 Task: Look for space in Khvānsār, Iran from 12th  July, 2023 to 15th July, 2023 for 3 adults in price range Rs.12000 to Rs.16000. Place can be entire place with 2 bedrooms having 3 beds and 1 bathroom. Property type can be house, flat, guest house. Booking option can be shelf check-in. Required host language is English.
Action: Mouse moved to (464, 73)
Screenshot: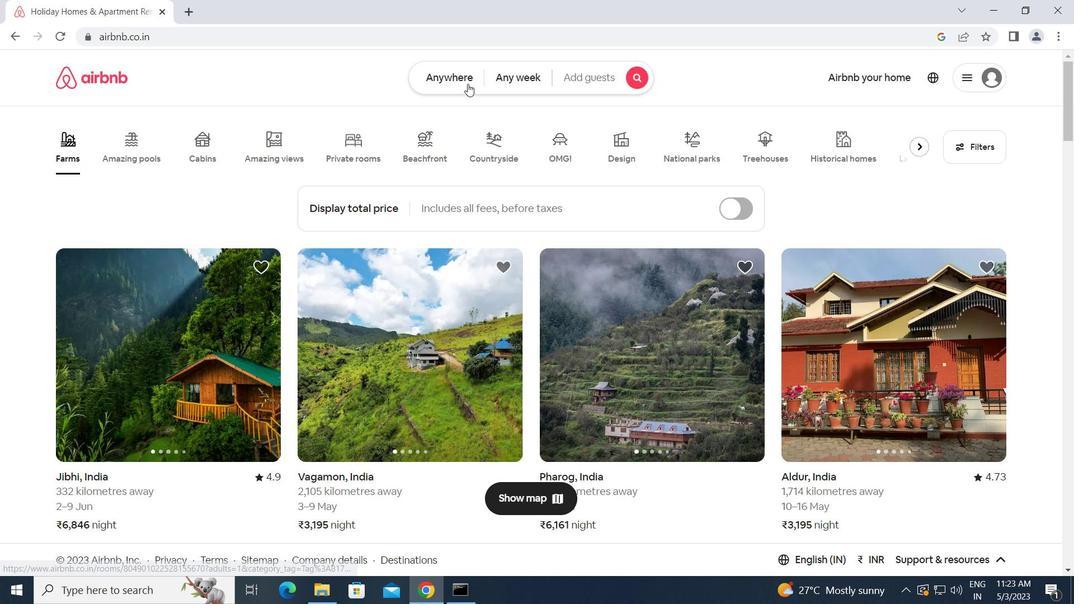 
Action: Mouse pressed left at (464, 73)
Screenshot: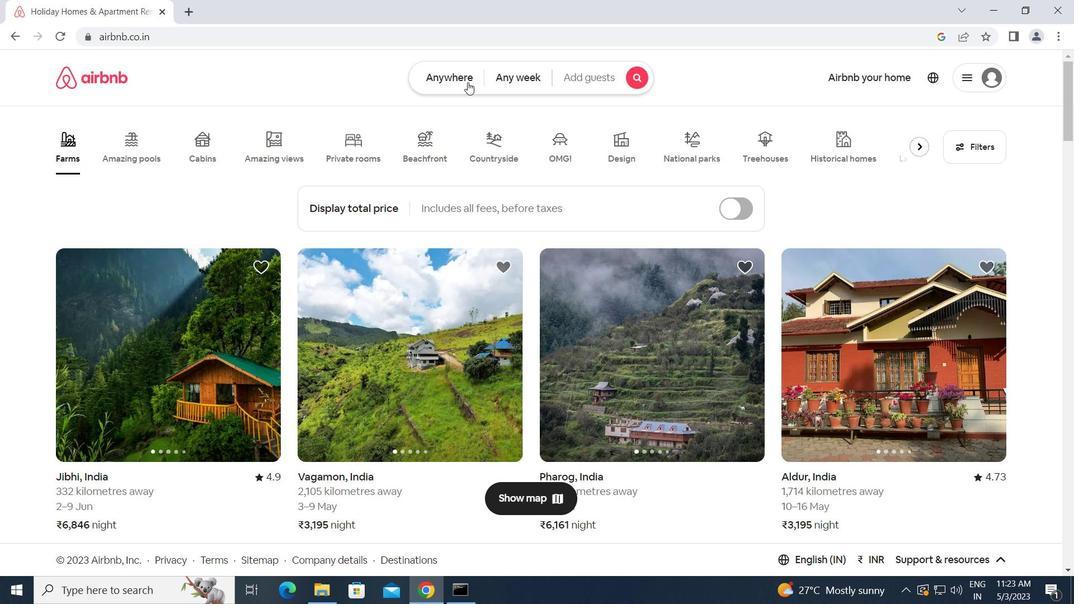 
Action: Mouse moved to (392, 130)
Screenshot: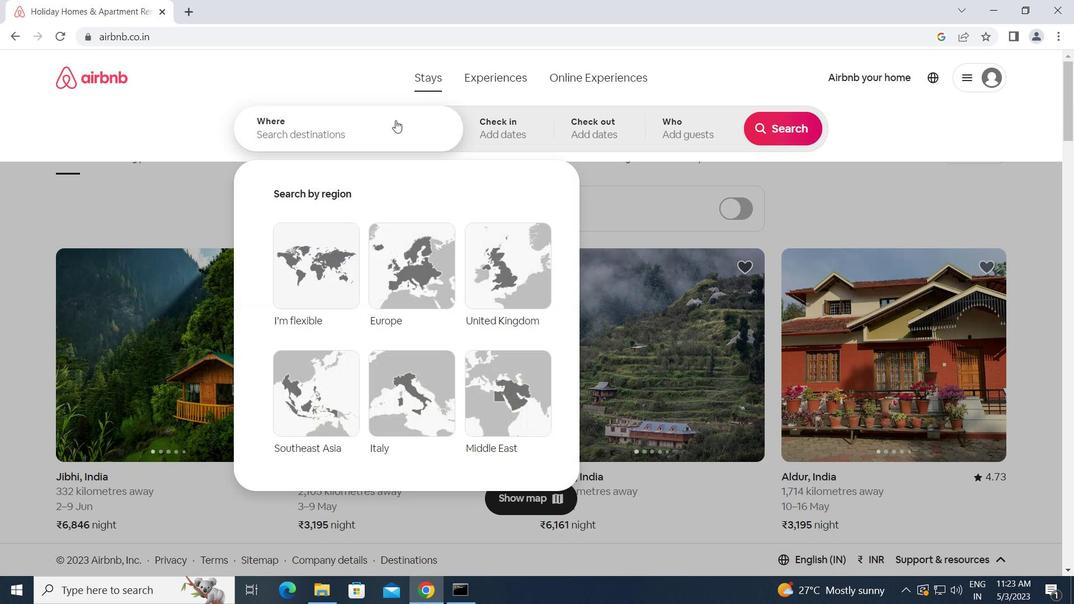
Action: Mouse pressed left at (392, 130)
Screenshot: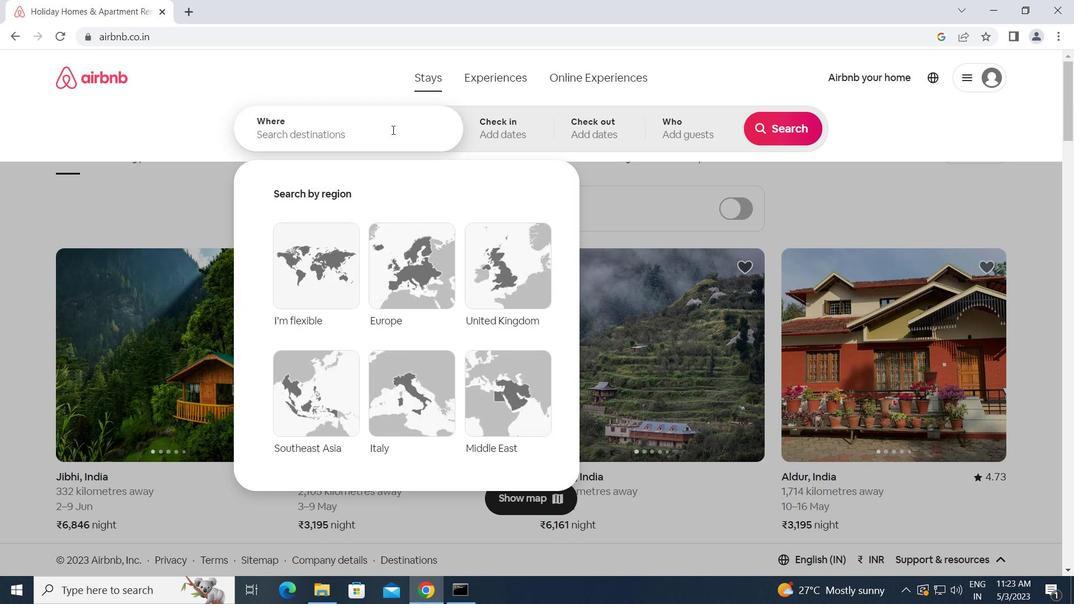 
Action: Key pressed k<Key.caps_lock>hvansar,<Key.space><Key.caps_lock>i<Key.caps_lock>ran<Key.enter>
Screenshot: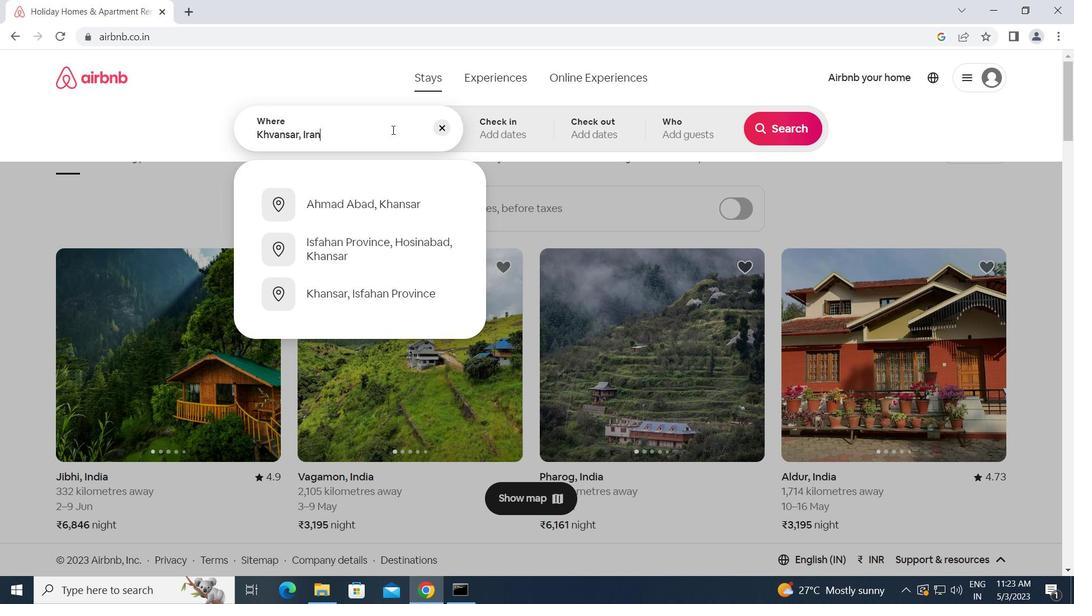 
Action: Mouse moved to (780, 240)
Screenshot: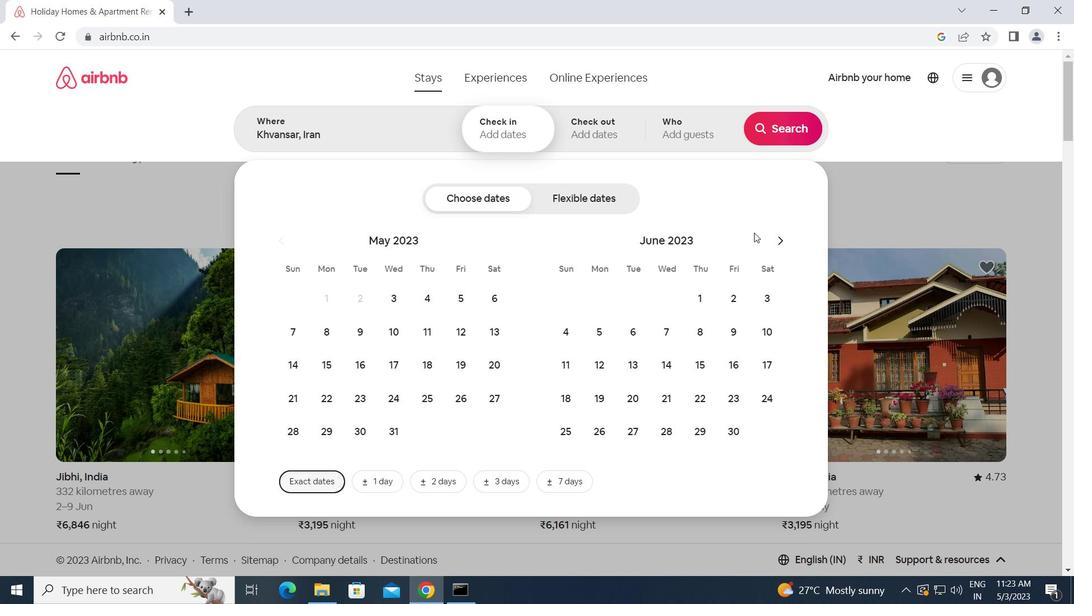 
Action: Mouse pressed left at (780, 240)
Screenshot: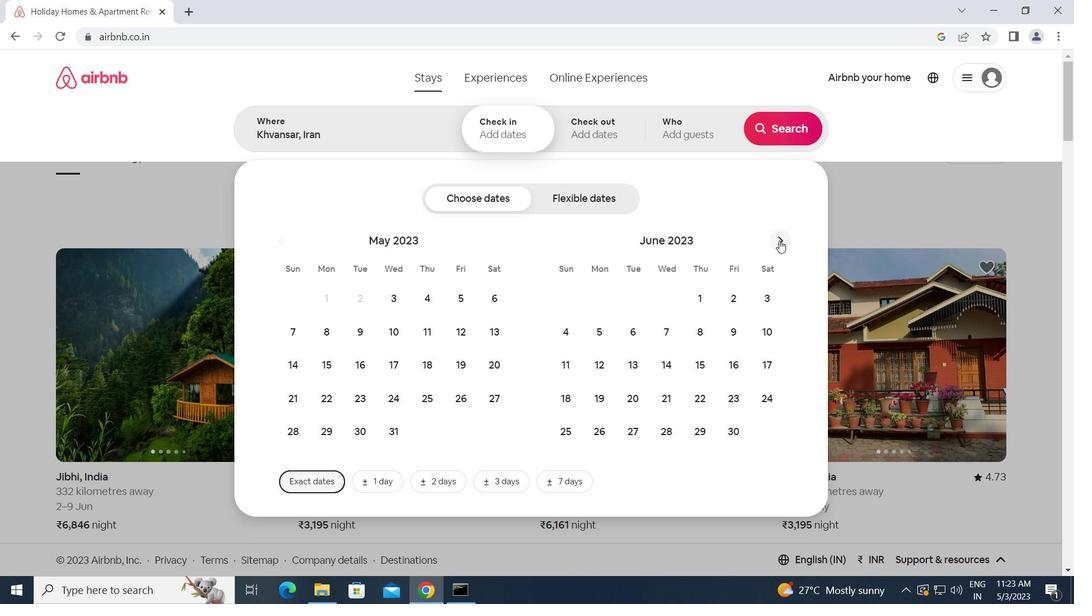 
Action: Mouse moved to (662, 365)
Screenshot: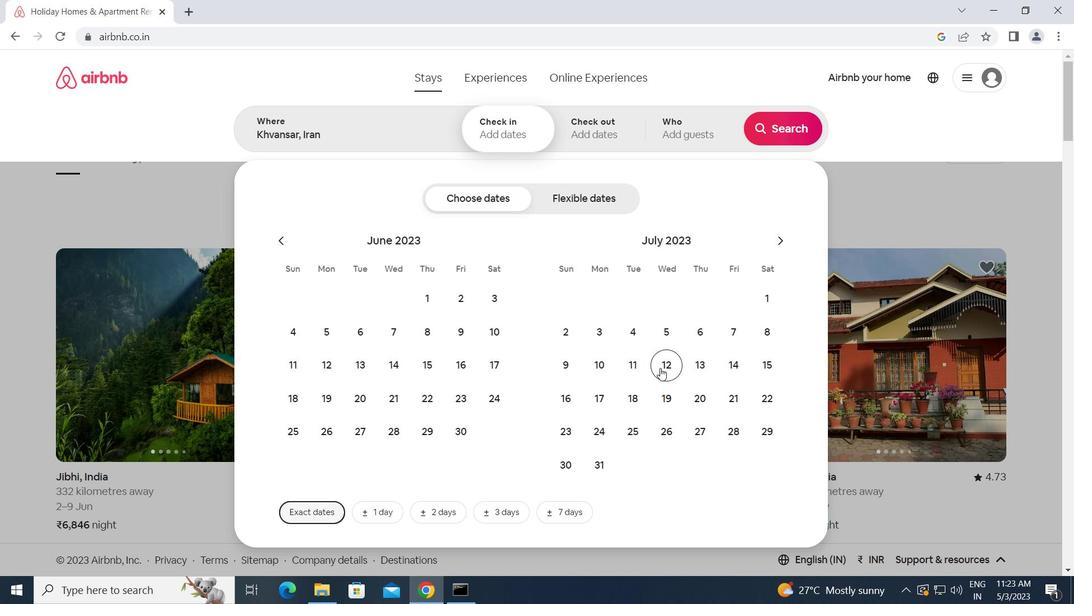 
Action: Mouse pressed left at (662, 365)
Screenshot: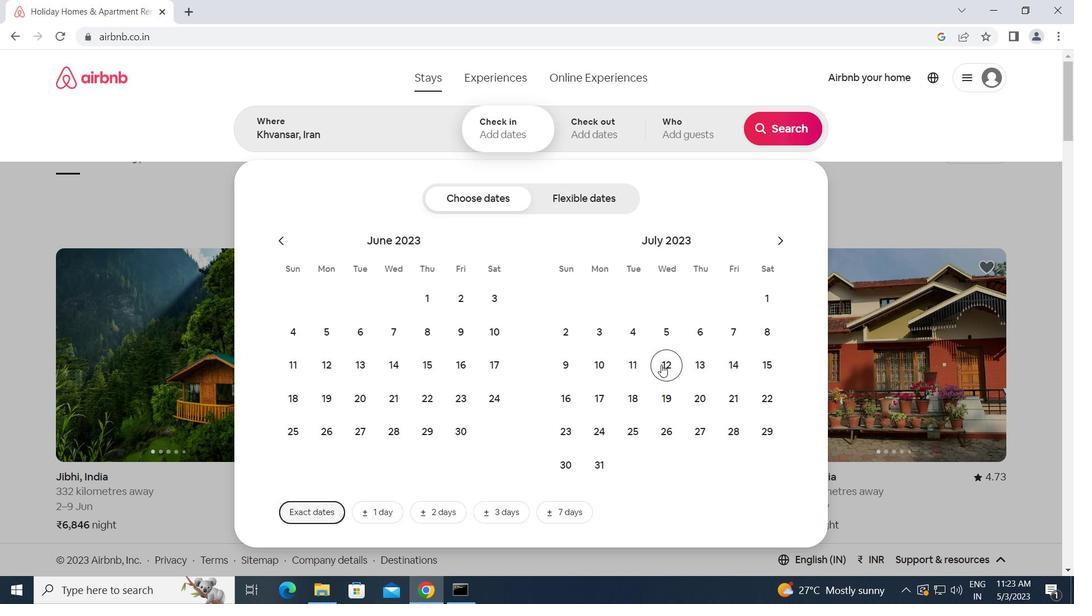 
Action: Mouse moved to (758, 363)
Screenshot: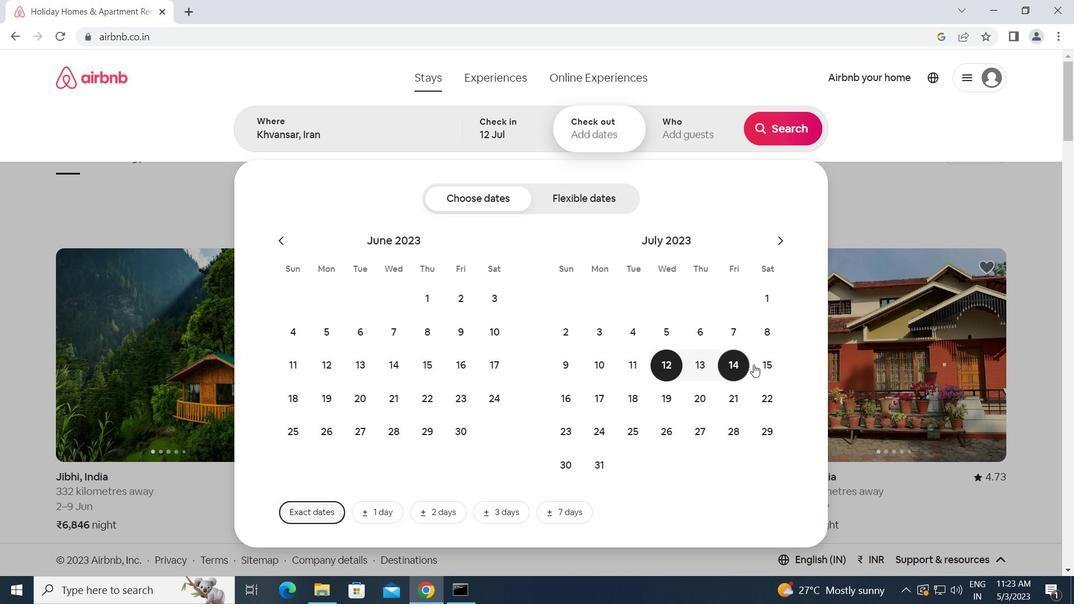 
Action: Mouse pressed left at (758, 363)
Screenshot: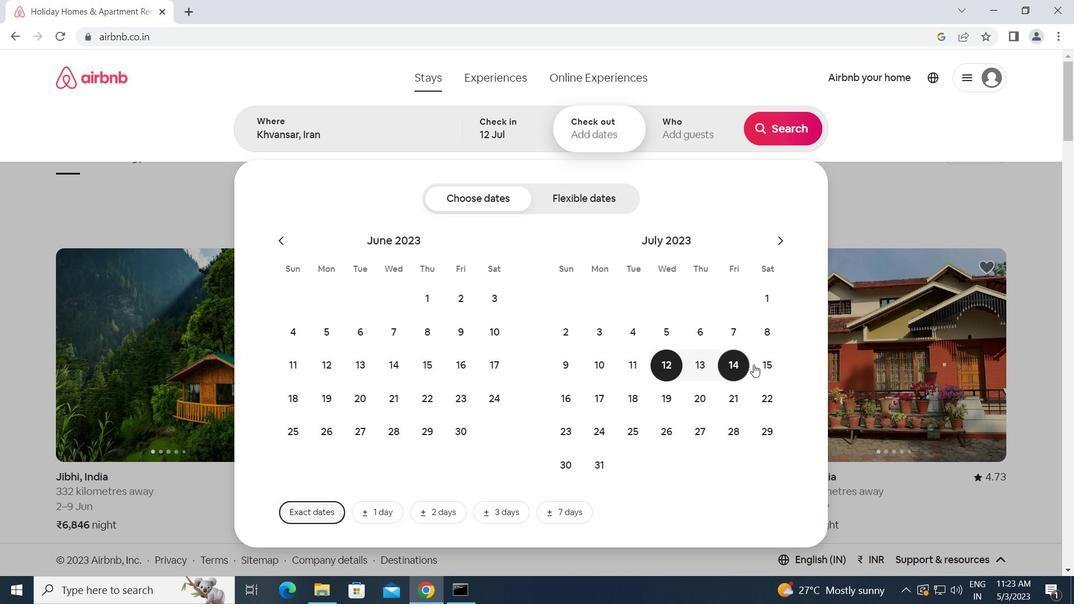 
Action: Mouse moved to (695, 120)
Screenshot: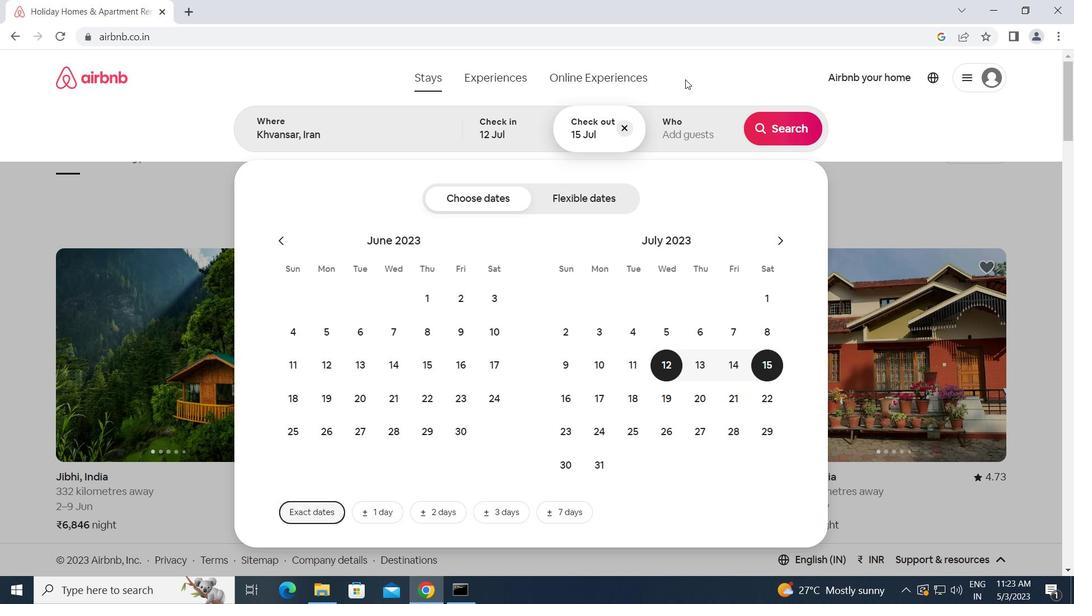 
Action: Mouse pressed left at (695, 120)
Screenshot: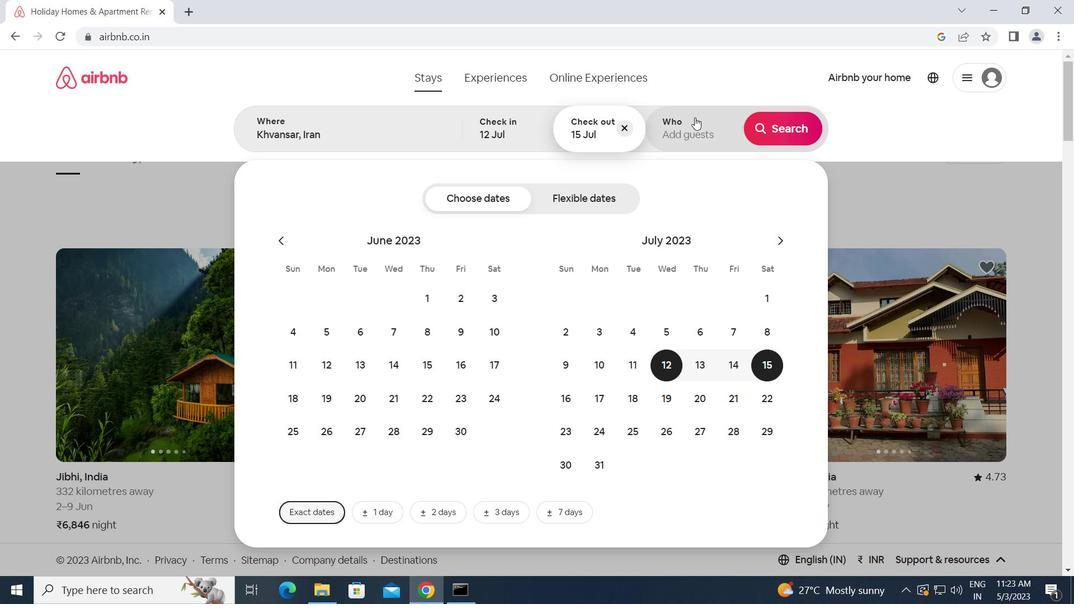 
Action: Mouse moved to (782, 199)
Screenshot: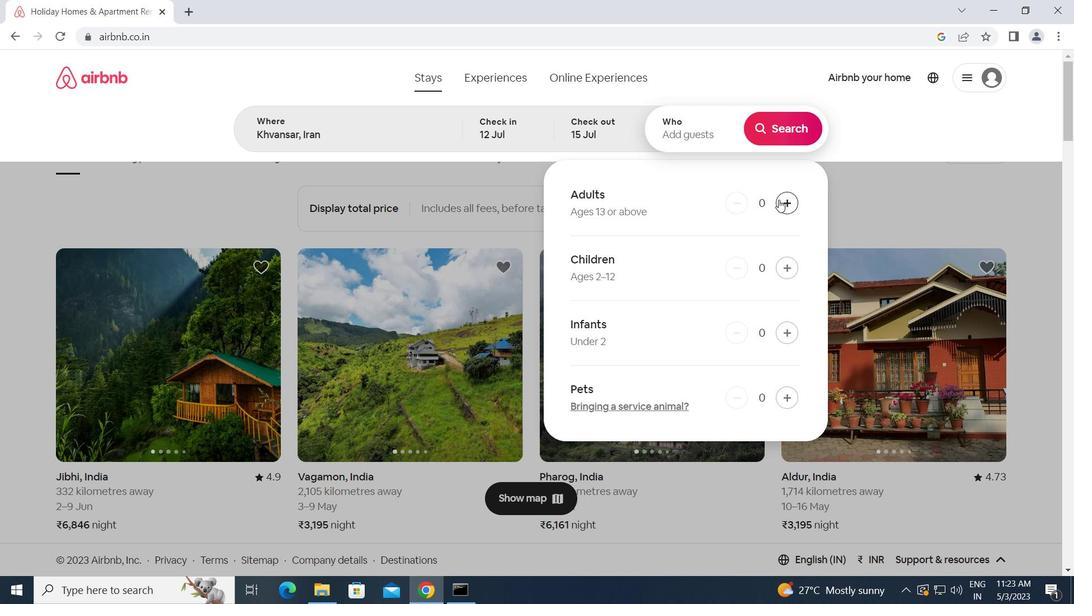 
Action: Mouse pressed left at (782, 199)
Screenshot: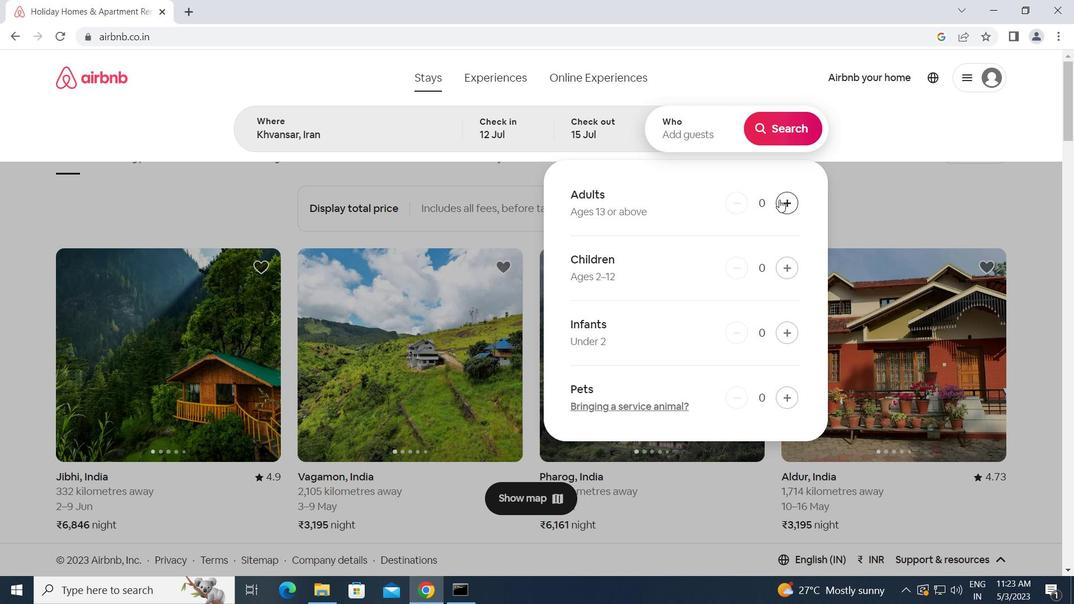 
Action: Mouse pressed left at (782, 199)
Screenshot: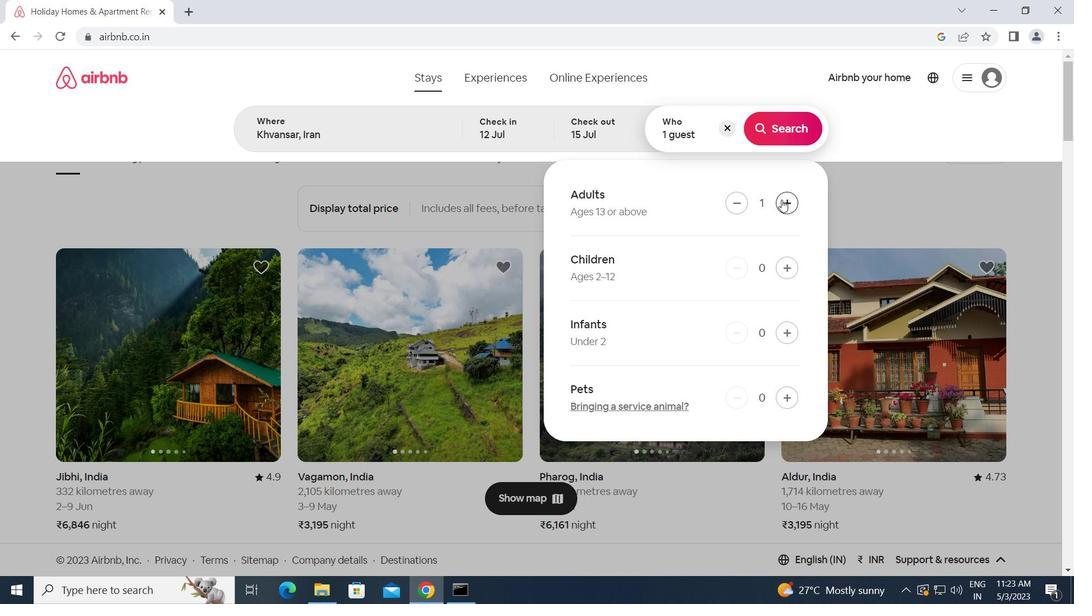 
Action: Mouse pressed left at (782, 199)
Screenshot: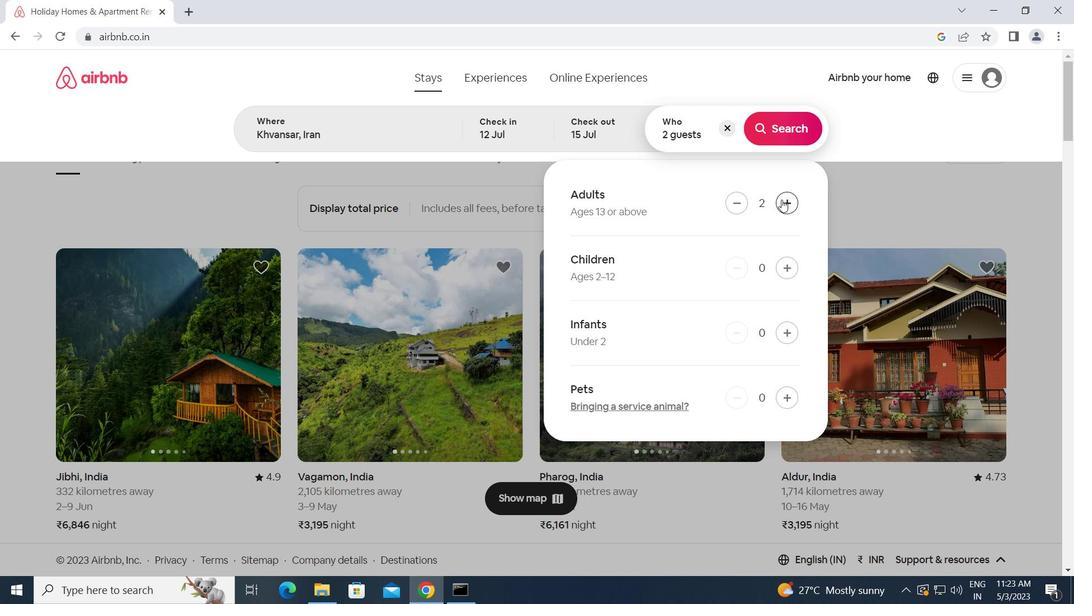 
Action: Mouse moved to (787, 142)
Screenshot: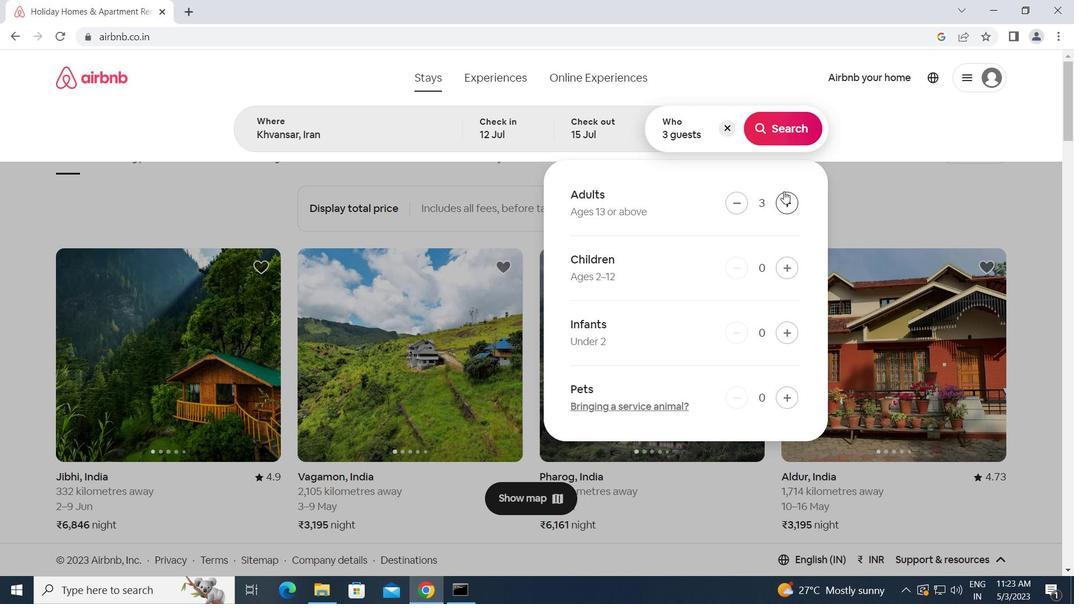 
Action: Mouse pressed left at (787, 142)
Screenshot: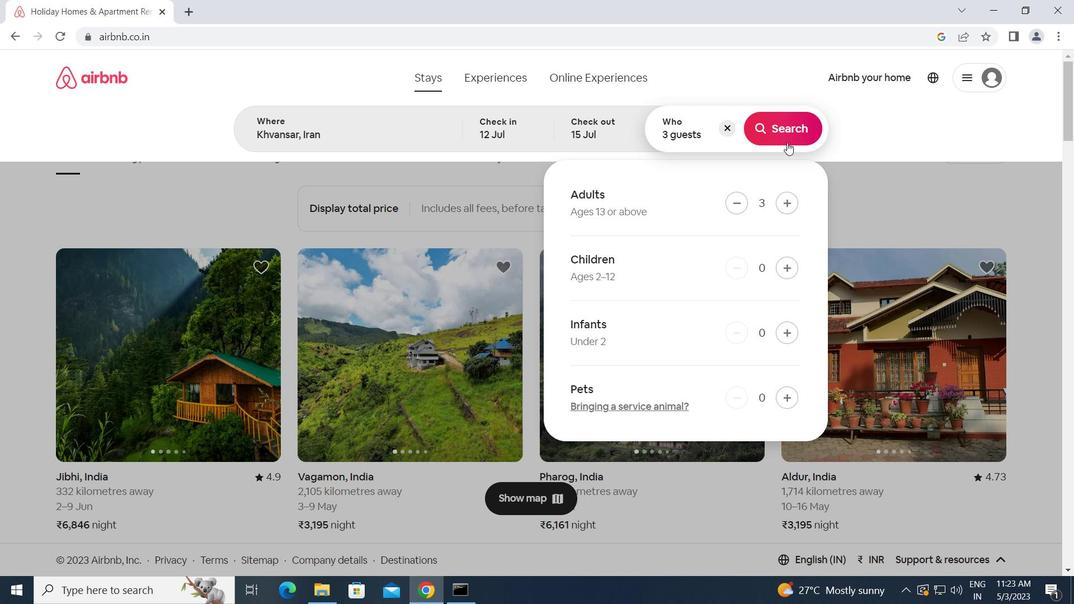 
Action: Mouse moved to (1009, 136)
Screenshot: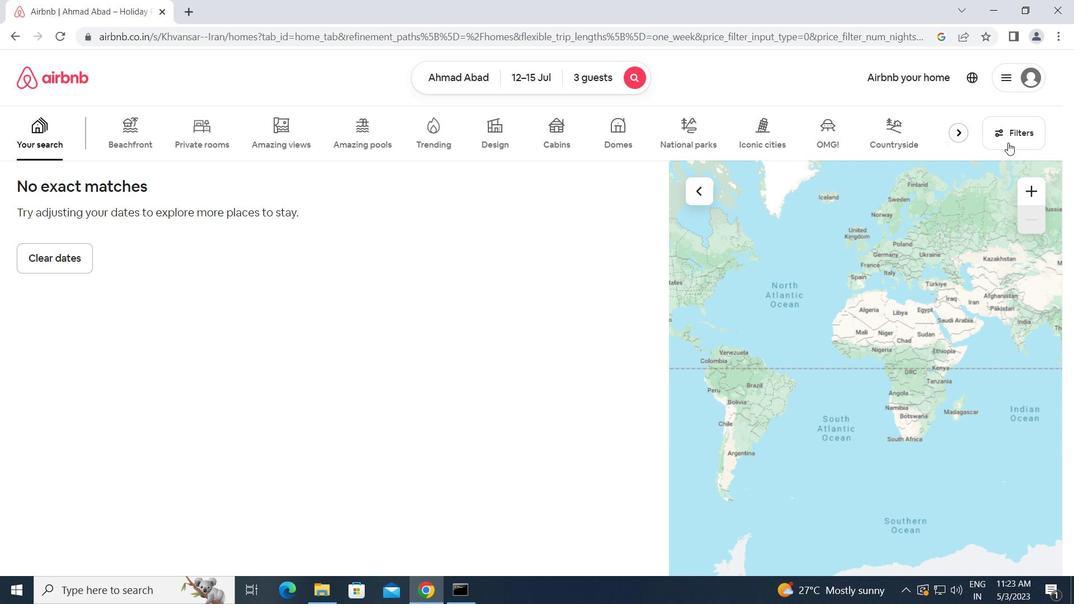 
Action: Mouse pressed left at (1009, 136)
Screenshot: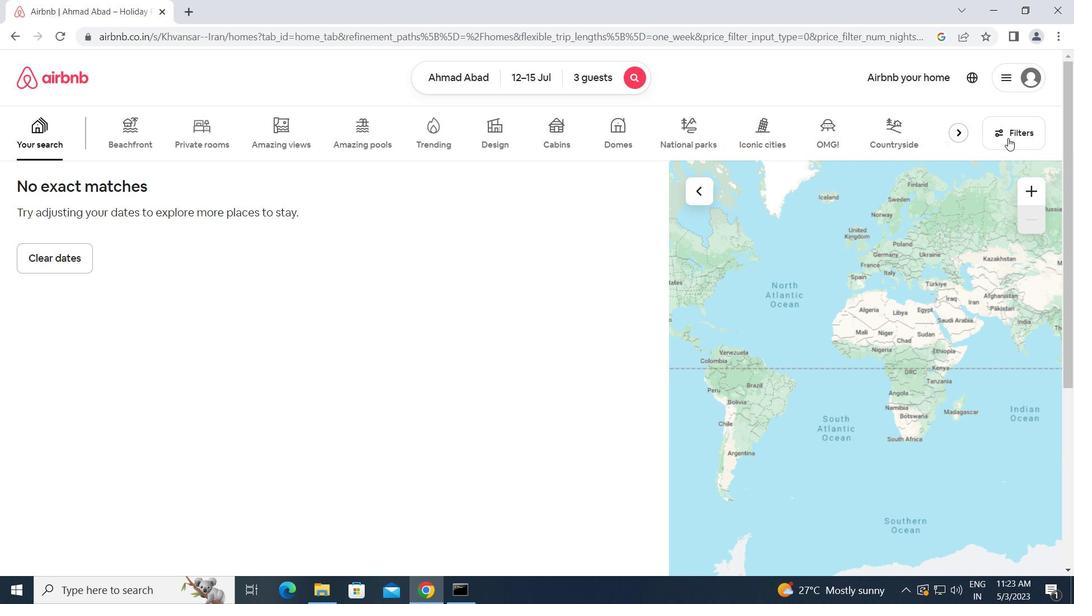 
Action: Mouse moved to (366, 223)
Screenshot: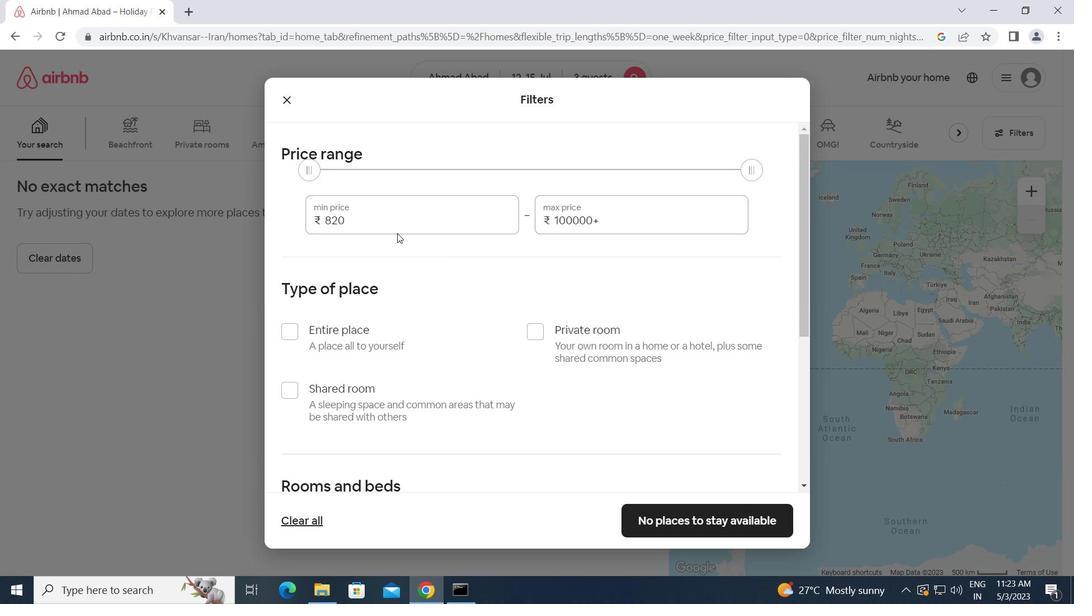 
Action: Mouse pressed left at (366, 223)
Screenshot: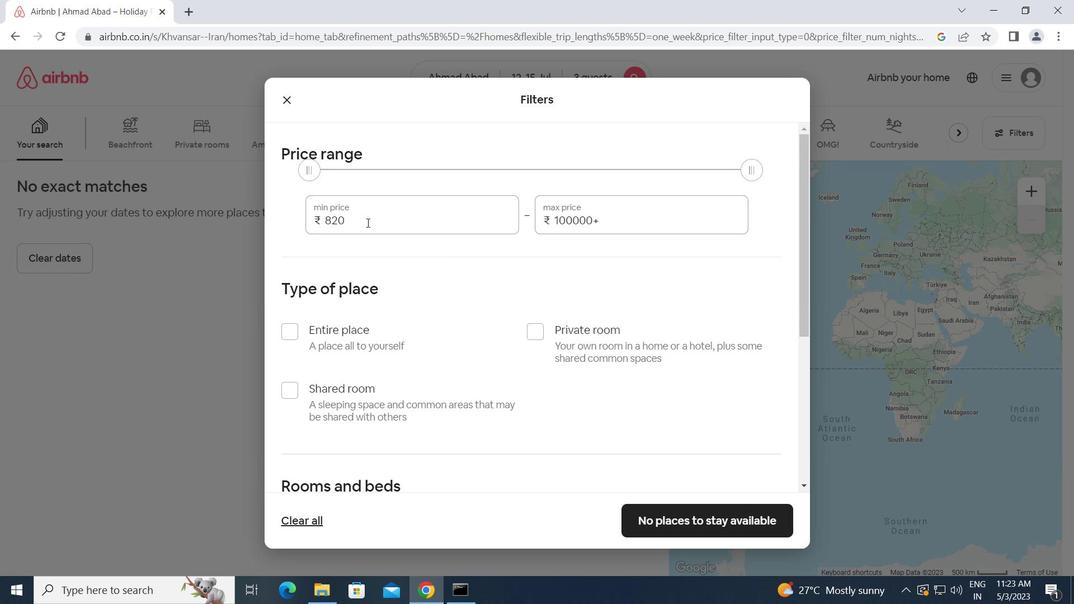
Action: Mouse moved to (279, 222)
Screenshot: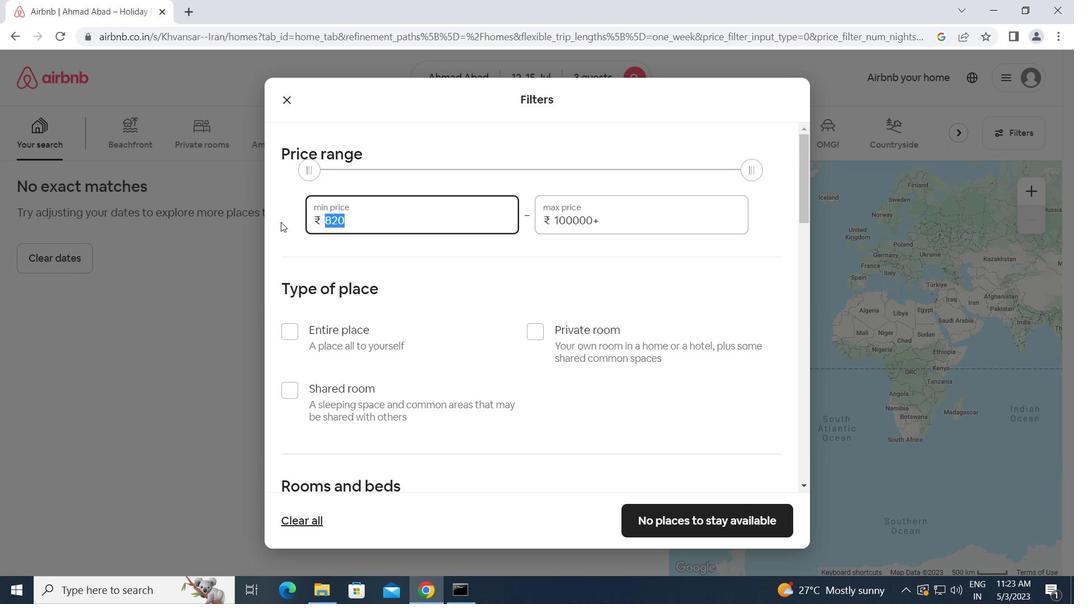 
Action: Key pressed 12000<Key.tab>16000
Screenshot: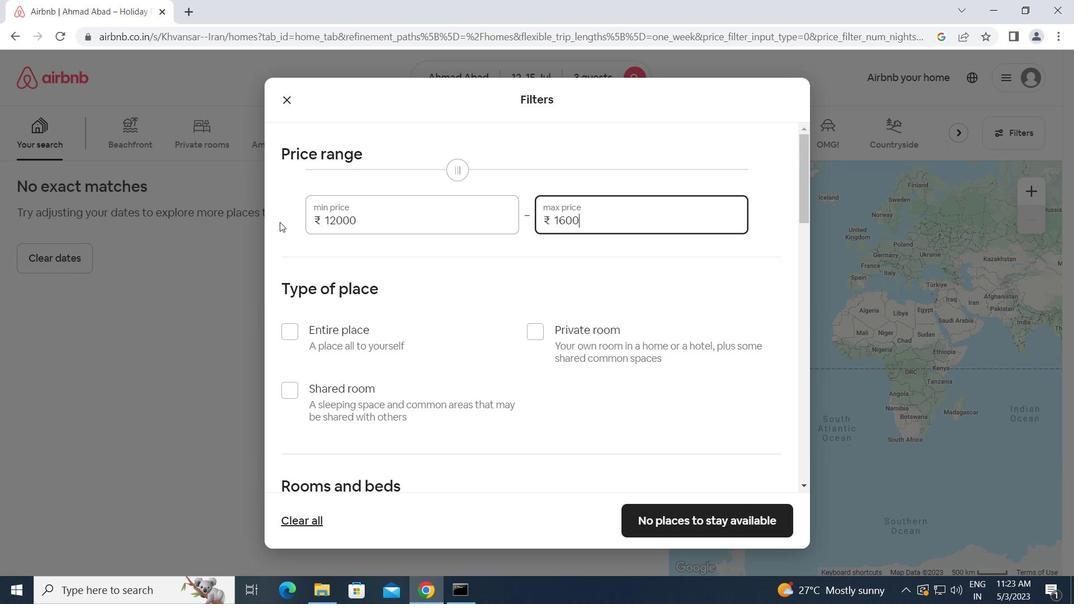 
Action: Mouse moved to (287, 324)
Screenshot: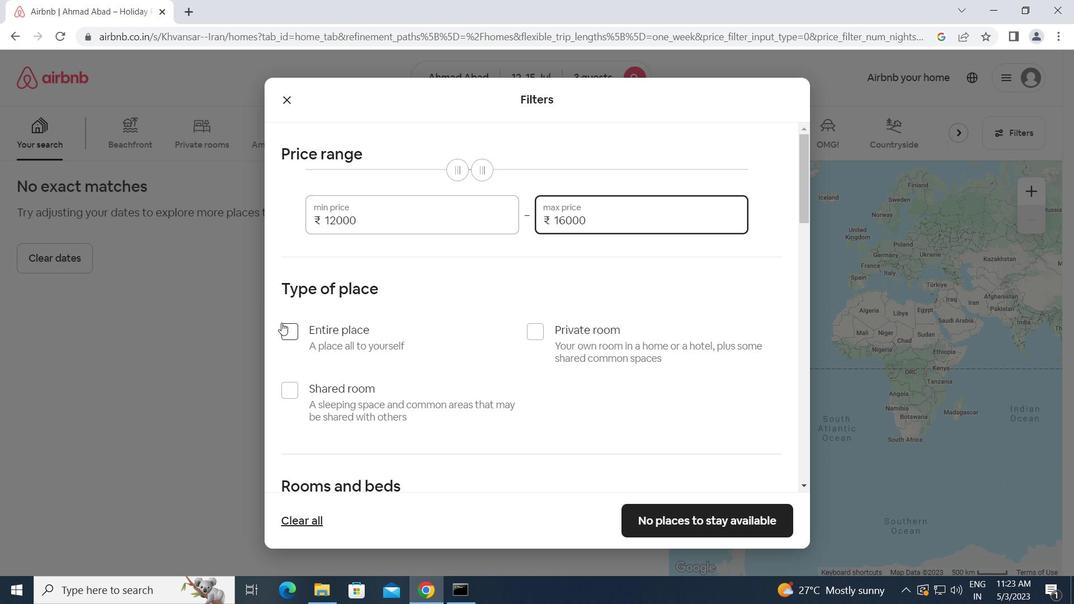 
Action: Mouse pressed left at (287, 324)
Screenshot: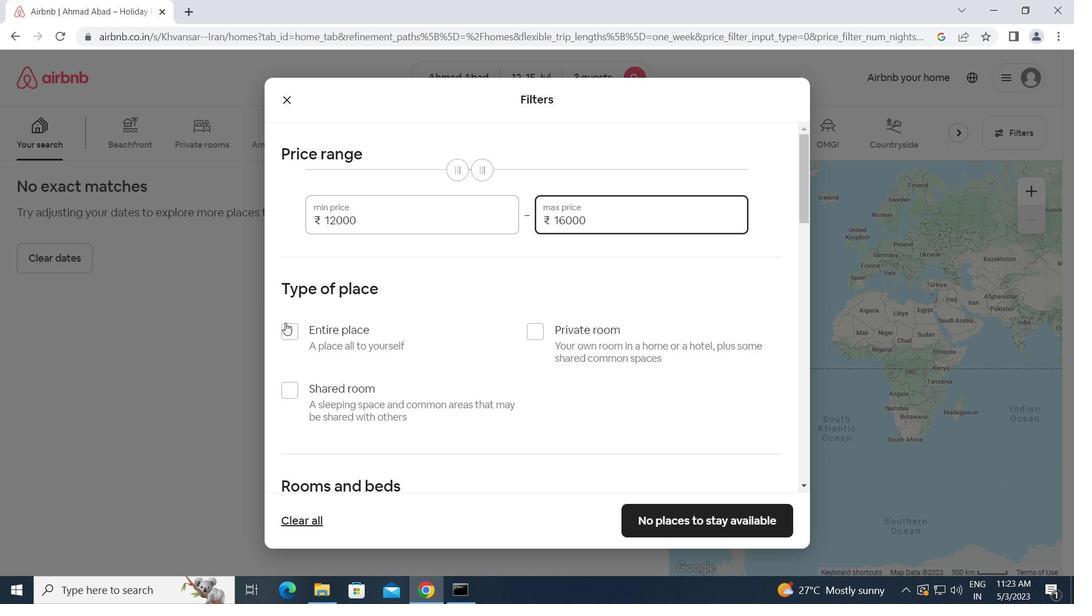 
Action: Mouse moved to (412, 325)
Screenshot: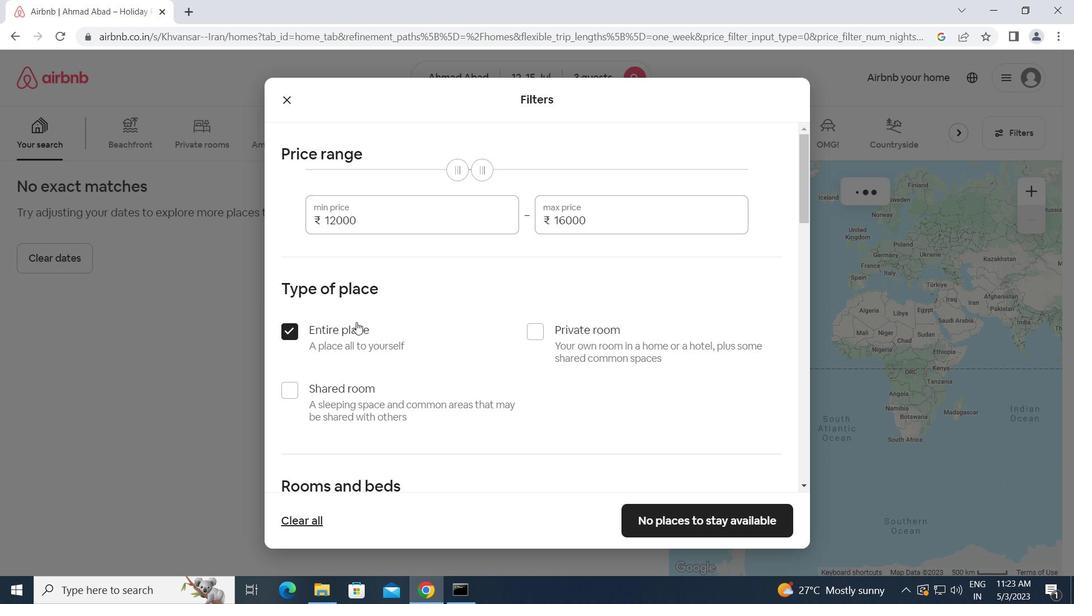 
Action: Mouse scrolled (412, 325) with delta (0, 0)
Screenshot: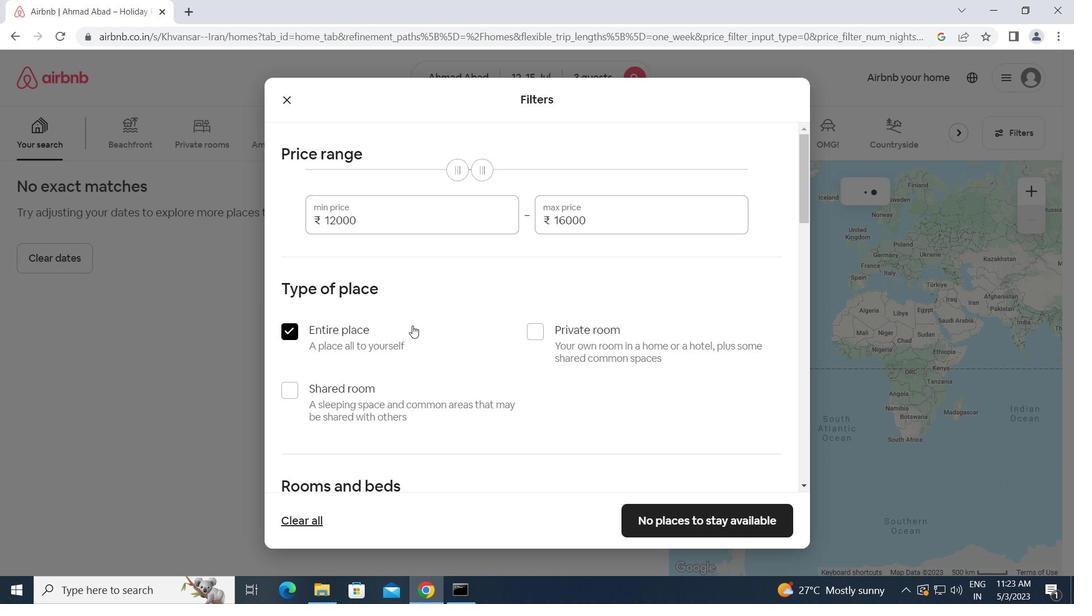 
Action: Mouse moved to (413, 326)
Screenshot: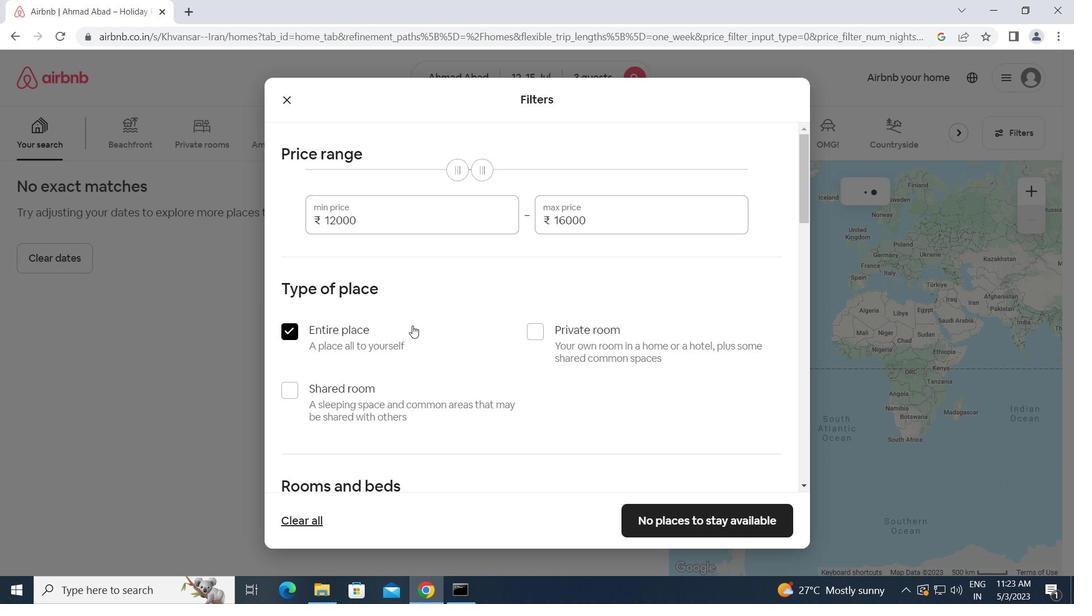 
Action: Mouse scrolled (413, 325) with delta (0, 0)
Screenshot: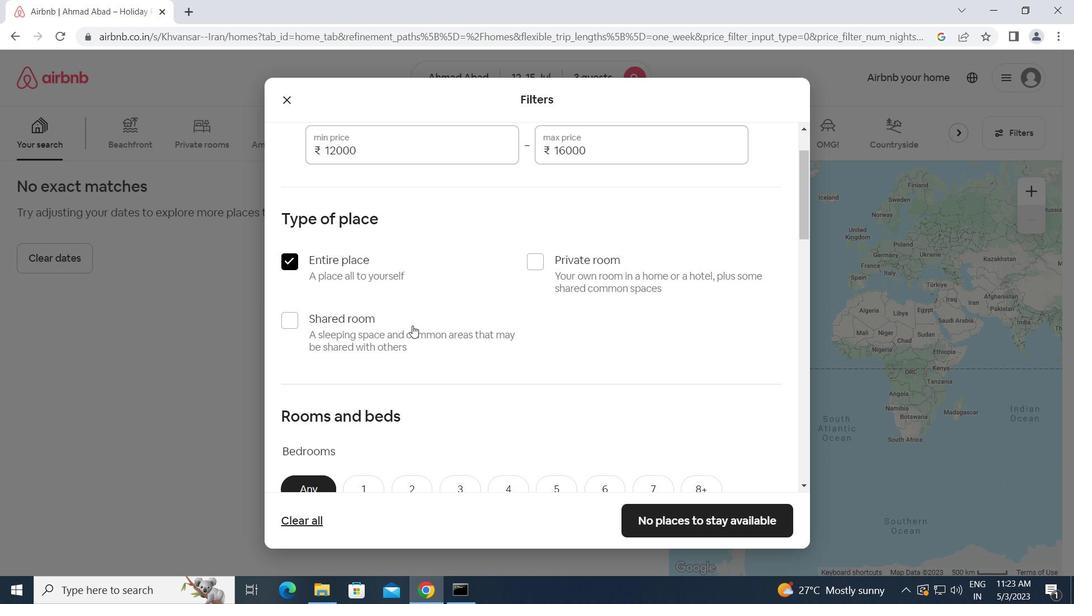 
Action: Mouse scrolled (413, 325) with delta (0, 0)
Screenshot: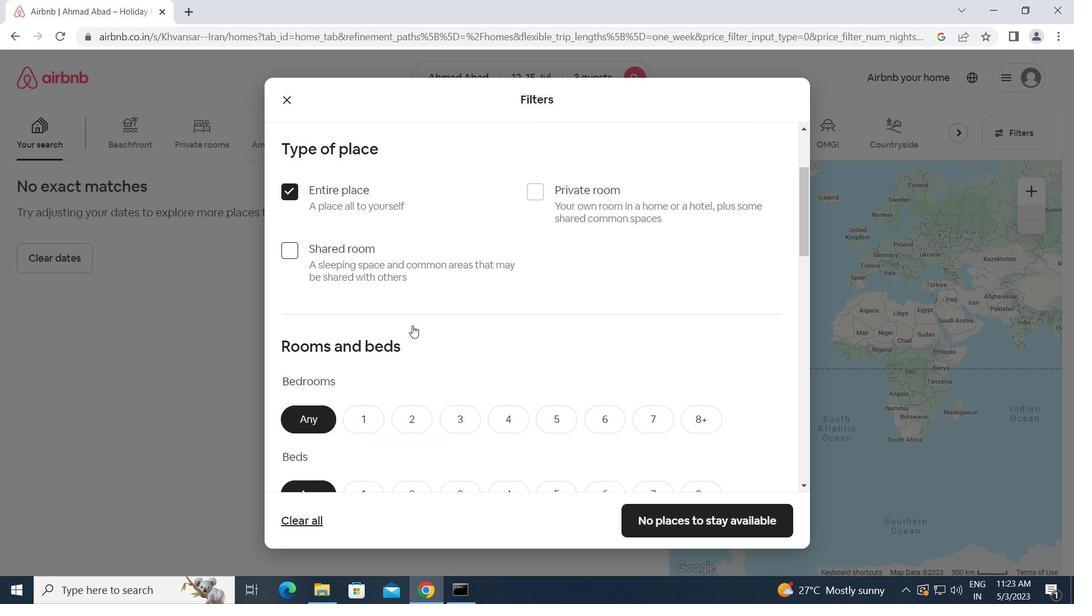 
Action: Mouse moved to (413, 338)
Screenshot: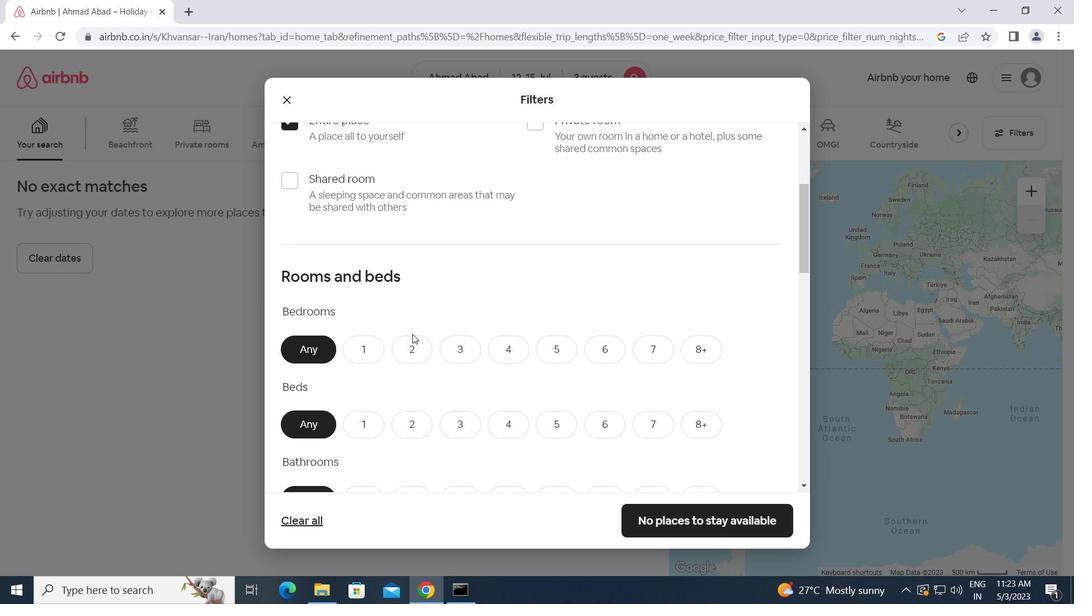
Action: Mouse pressed left at (413, 338)
Screenshot: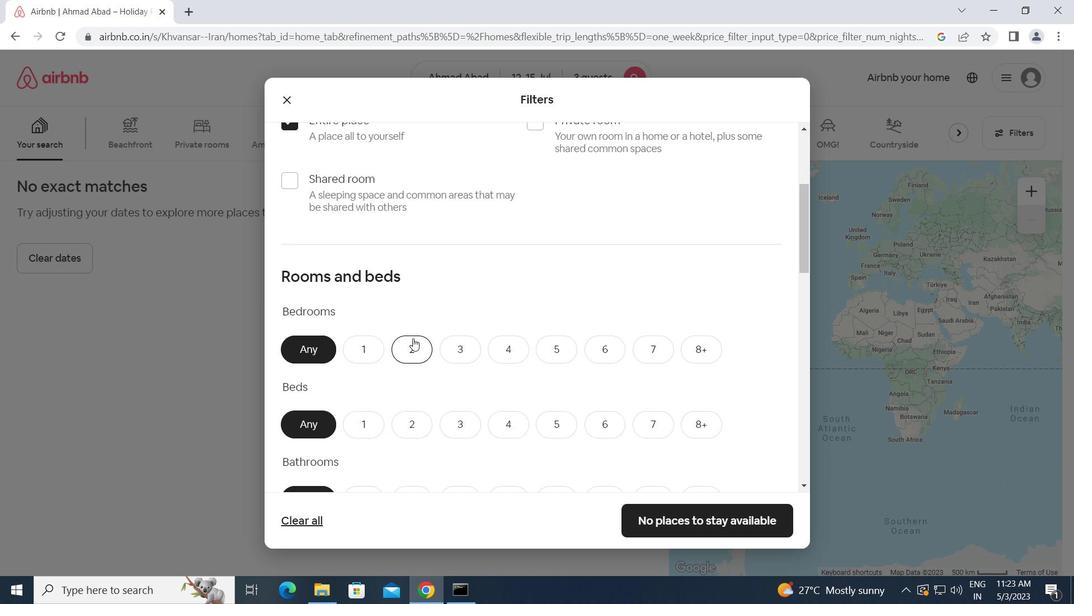 
Action: Mouse moved to (469, 420)
Screenshot: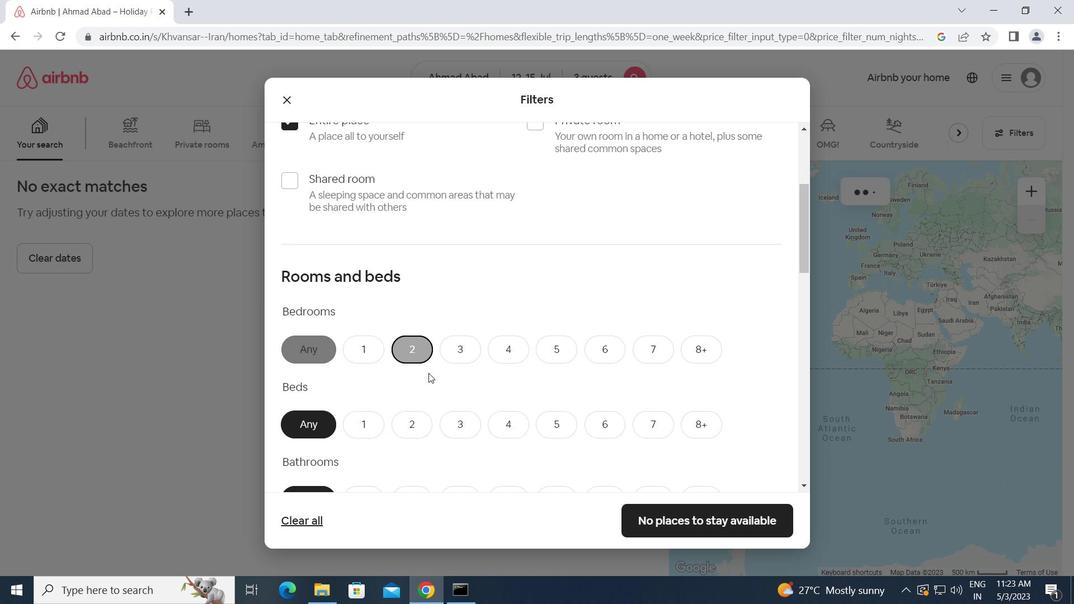 
Action: Mouse pressed left at (469, 420)
Screenshot: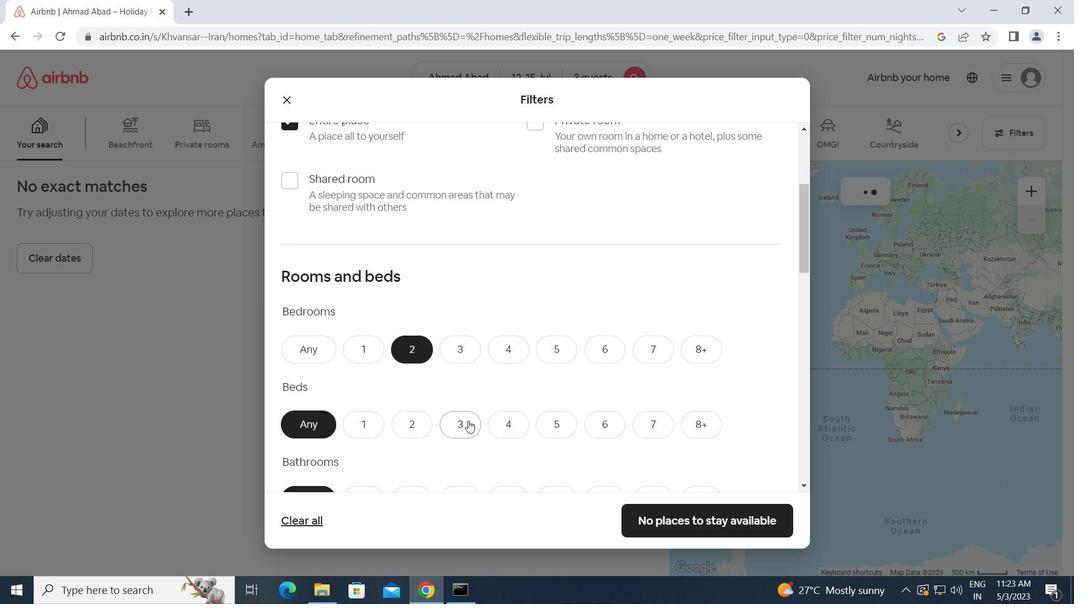 
Action: Mouse moved to (466, 417)
Screenshot: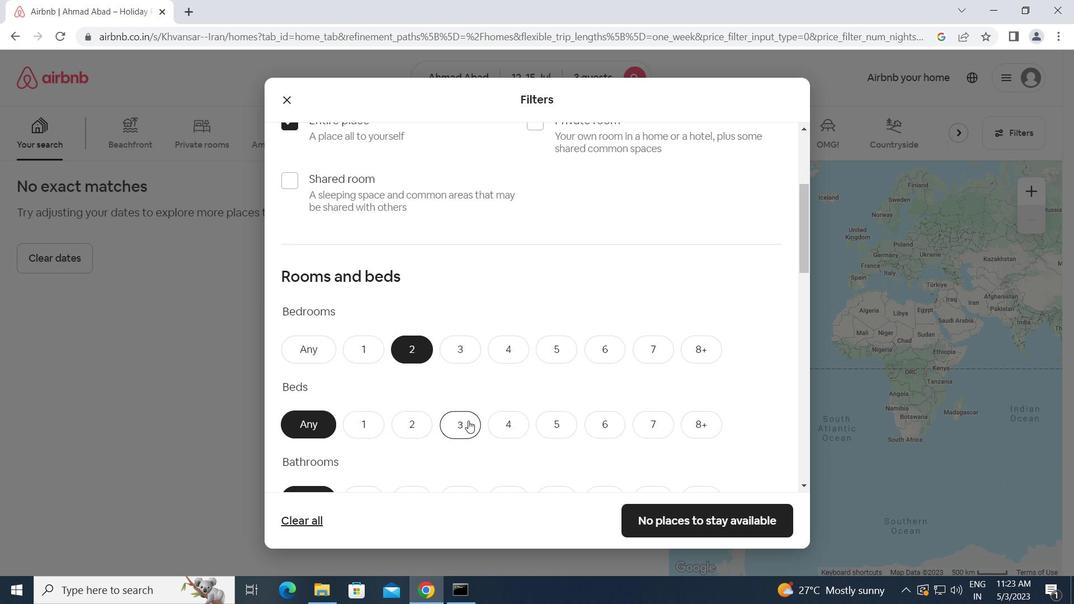 
Action: Mouse scrolled (466, 417) with delta (0, 0)
Screenshot: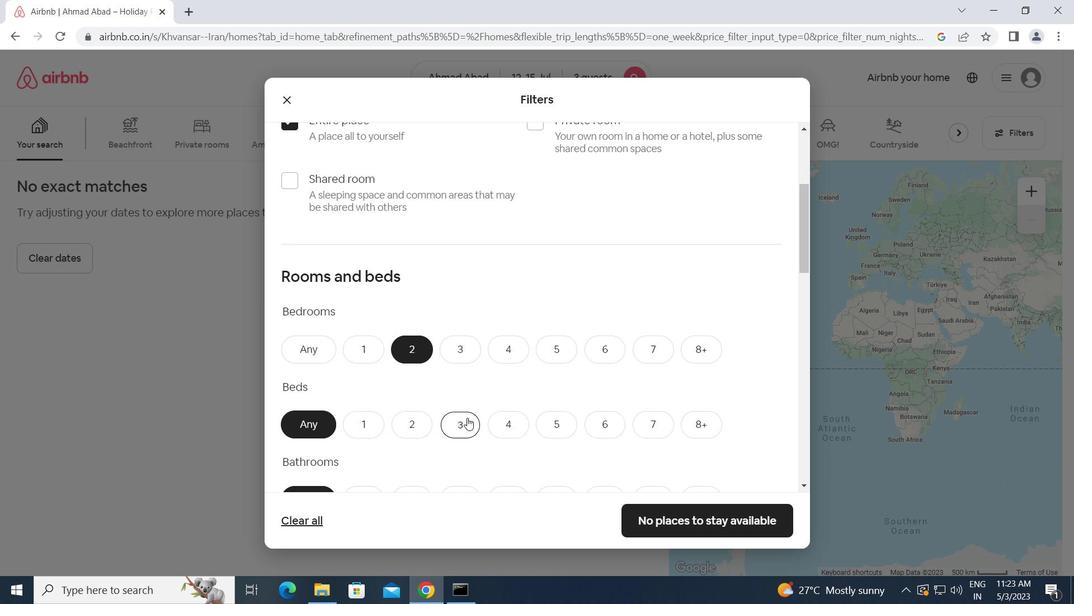 
Action: Mouse scrolled (466, 417) with delta (0, 0)
Screenshot: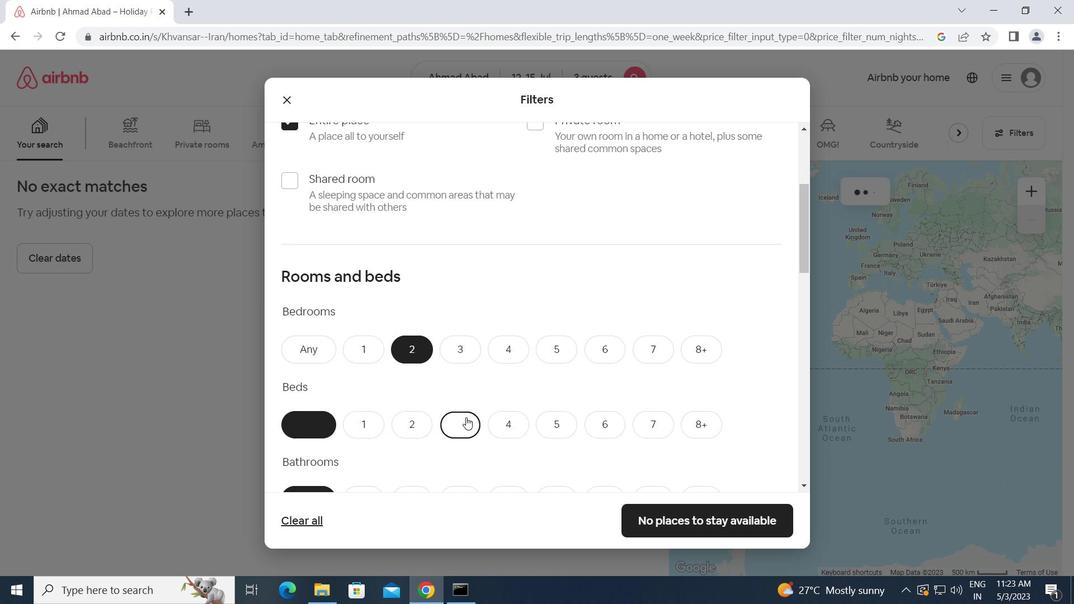 
Action: Mouse moved to (370, 361)
Screenshot: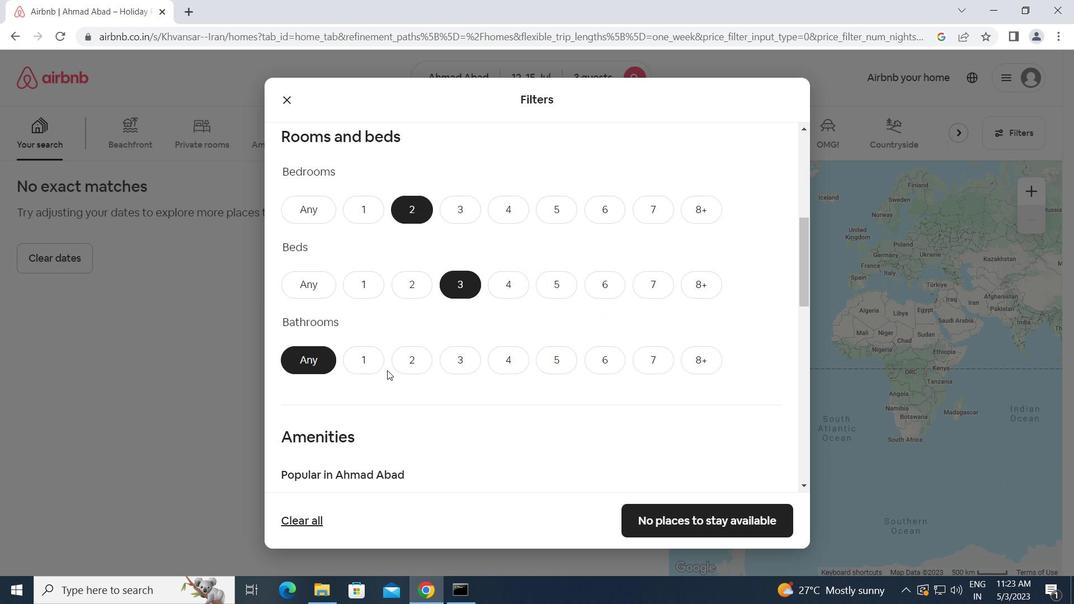 
Action: Mouse pressed left at (370, 361)
Screenshot: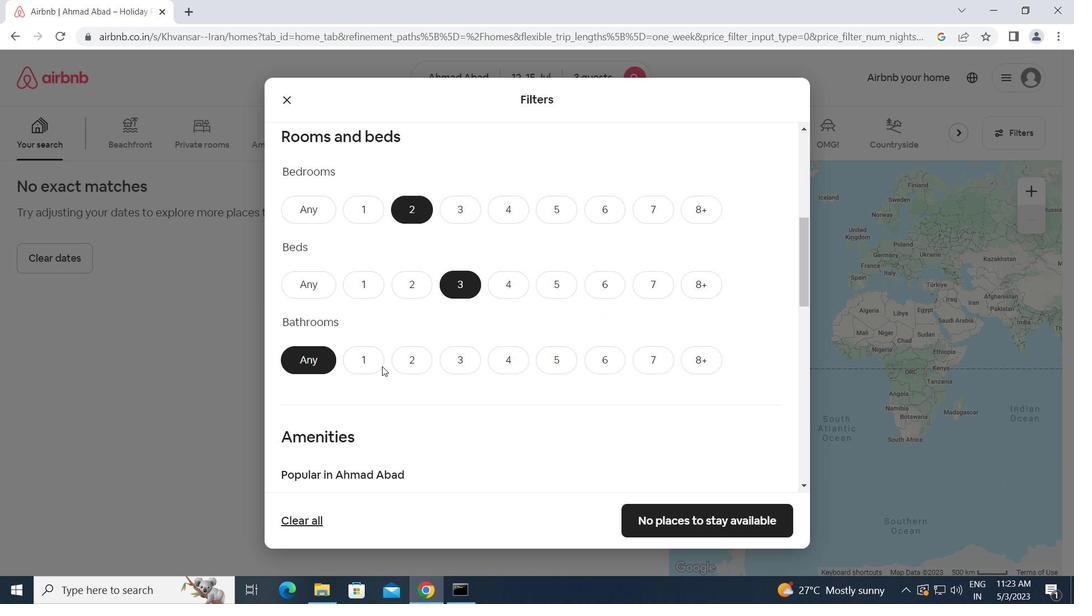 
Action: Mouse moved to (453, 358)
Screenshot: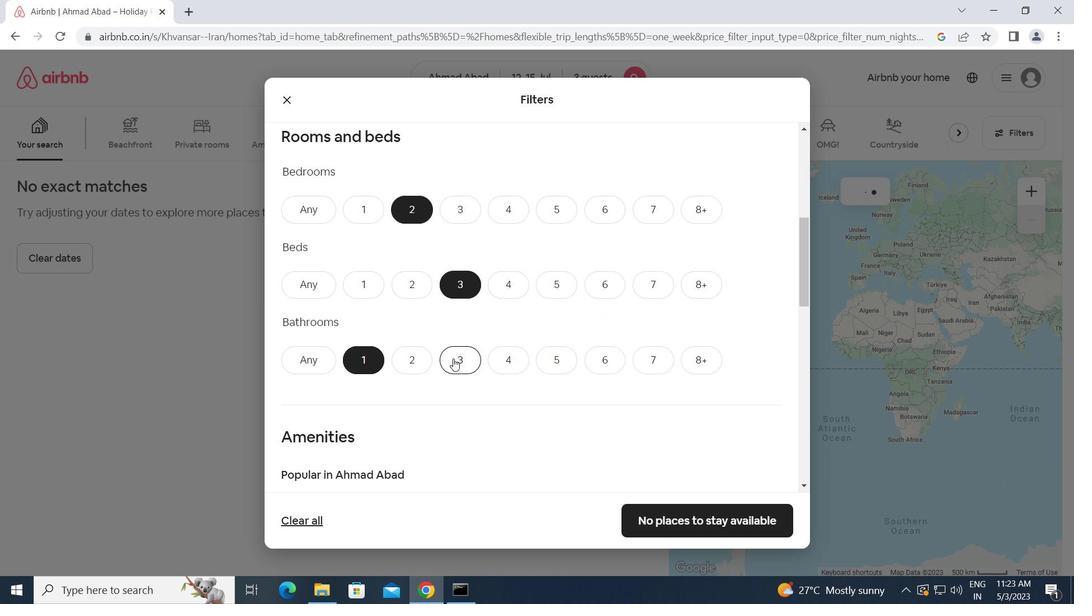 
Action: Mouse scrolled (453, 358) with delta (0, 0)
Screenshot: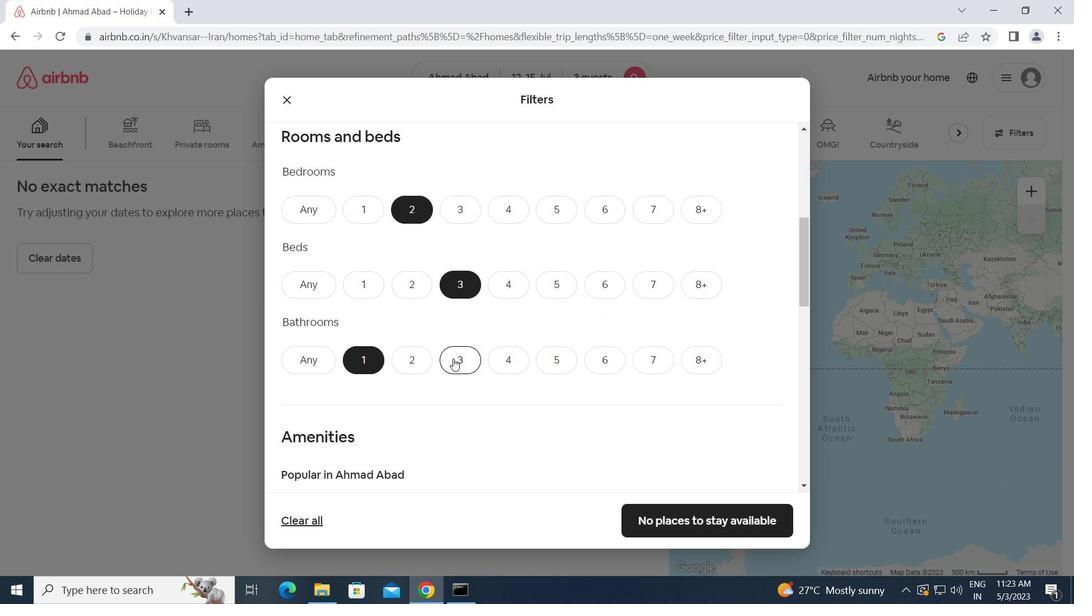 
Action: Mouse scrolled (453, 358) with delta (0, 0)
Screenshot: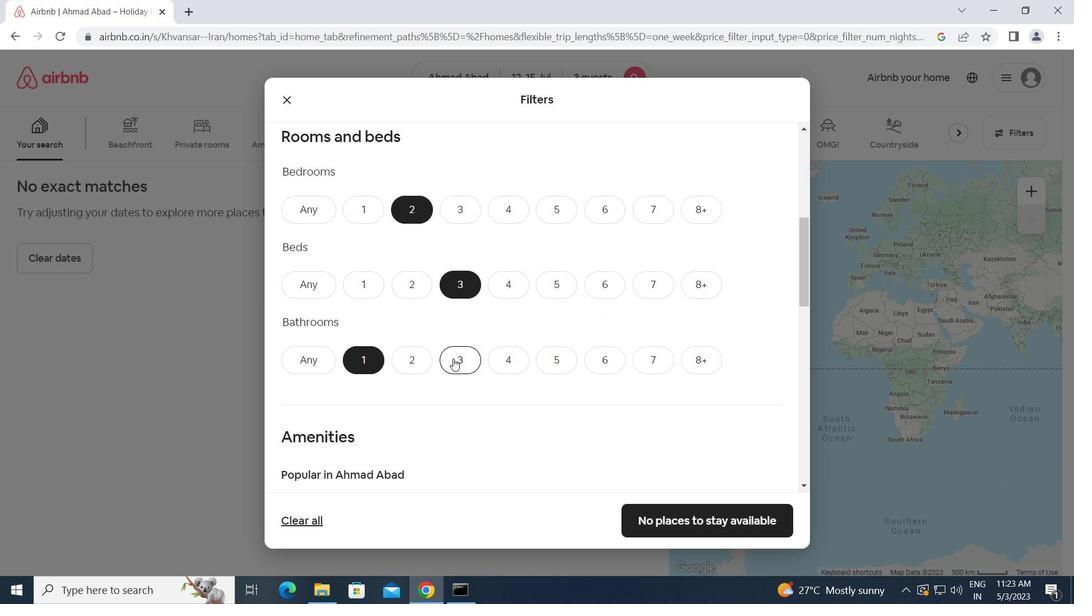 
Action: Mouse scrolled (453, 358) with delta (0, 0)
Screenshot: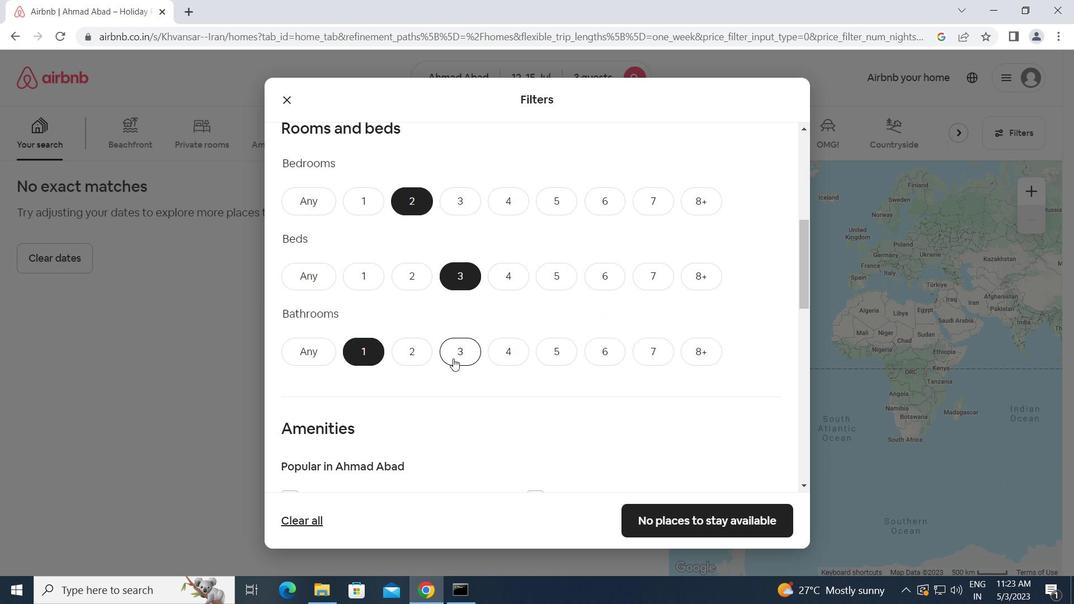 
Action: Mouse moved to (412, 340)
Screenshot: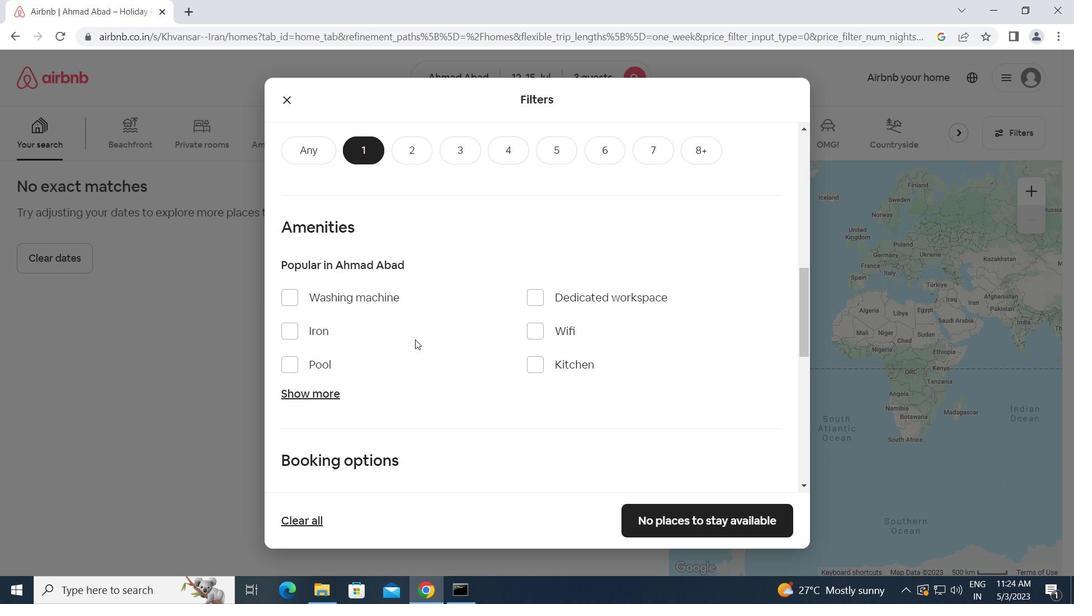 
Action: Mouse scrolled (412, 339) with delta (0, 0)
Screenshot: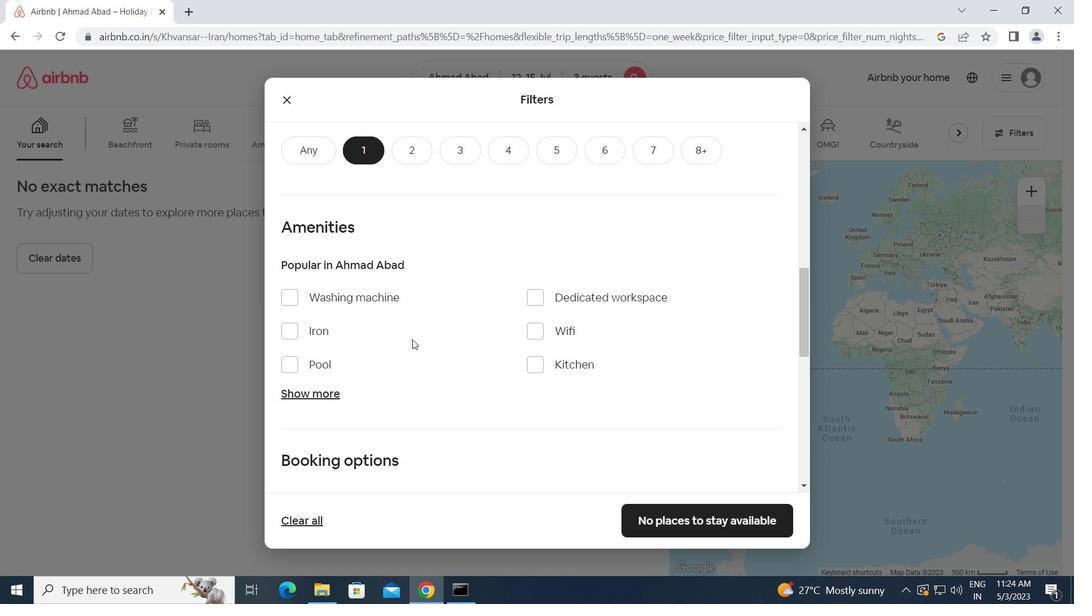 
Action: Mouse scrolled (412, 339) with delta (0, 0)
Screenshot: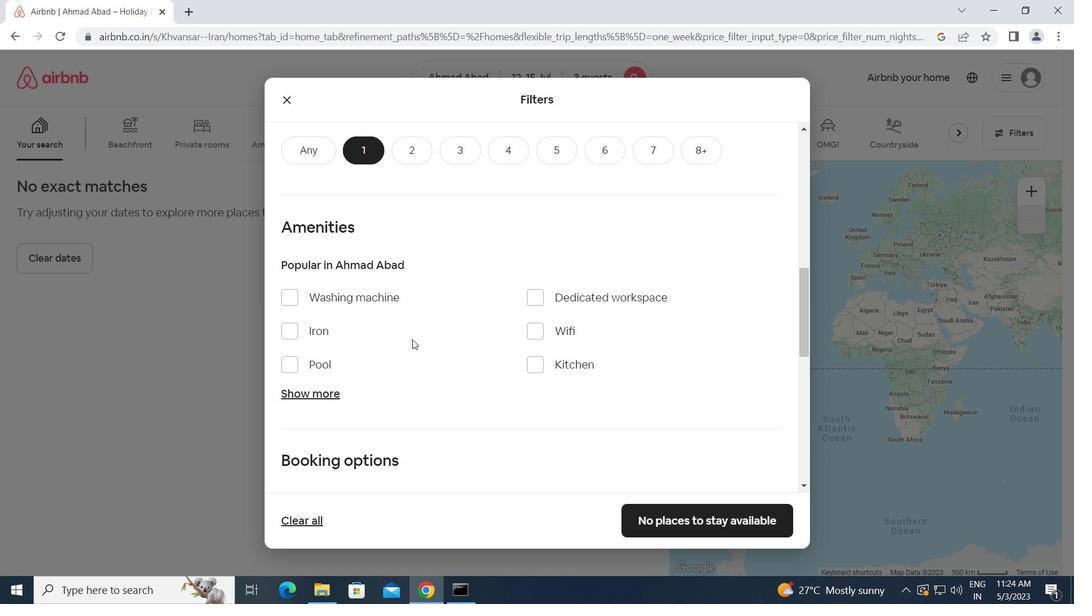 
Action: Mouse scrolled (412, 339) with delta (0, 0)
Screenshot: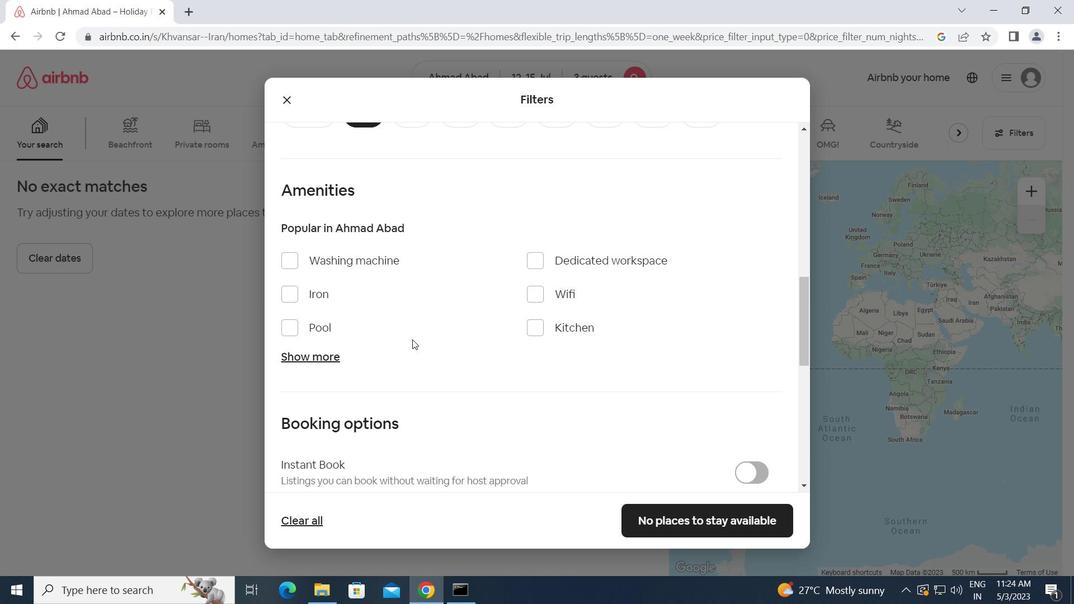 
Action: Mouse moved to (747, 342)
Screenshot: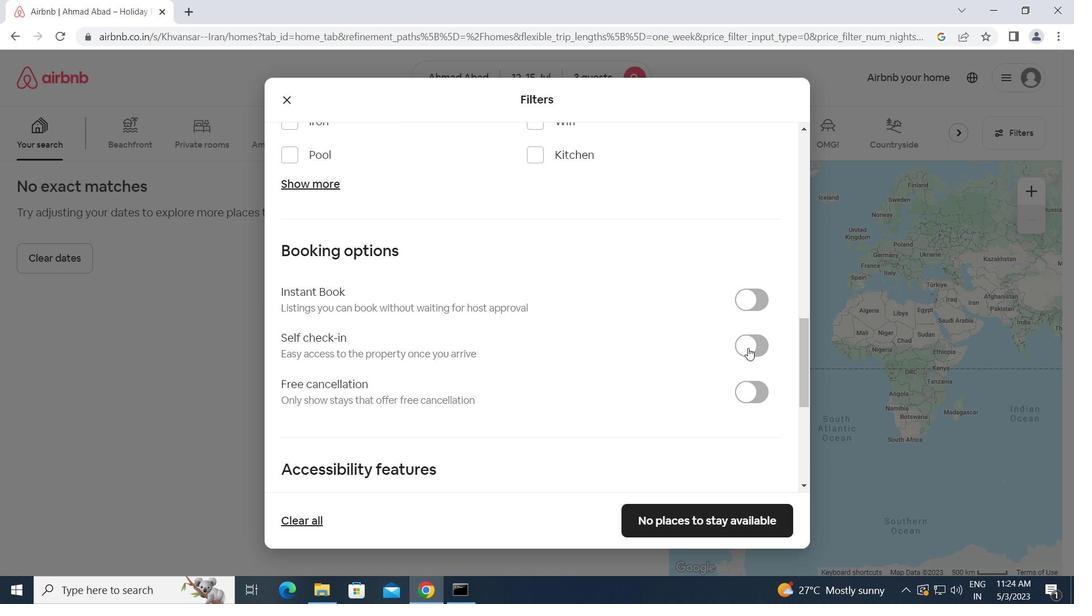 
Action: Mouse pressed left at (747, 342)
Screenshot: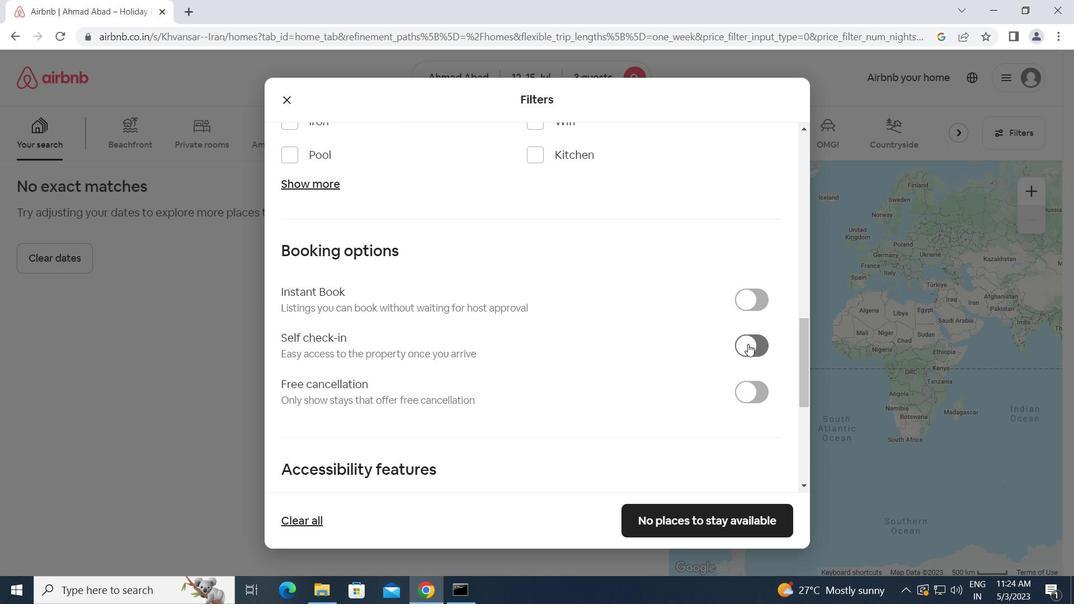 
Action: Mouse moved to (662, 374)
Screenshot: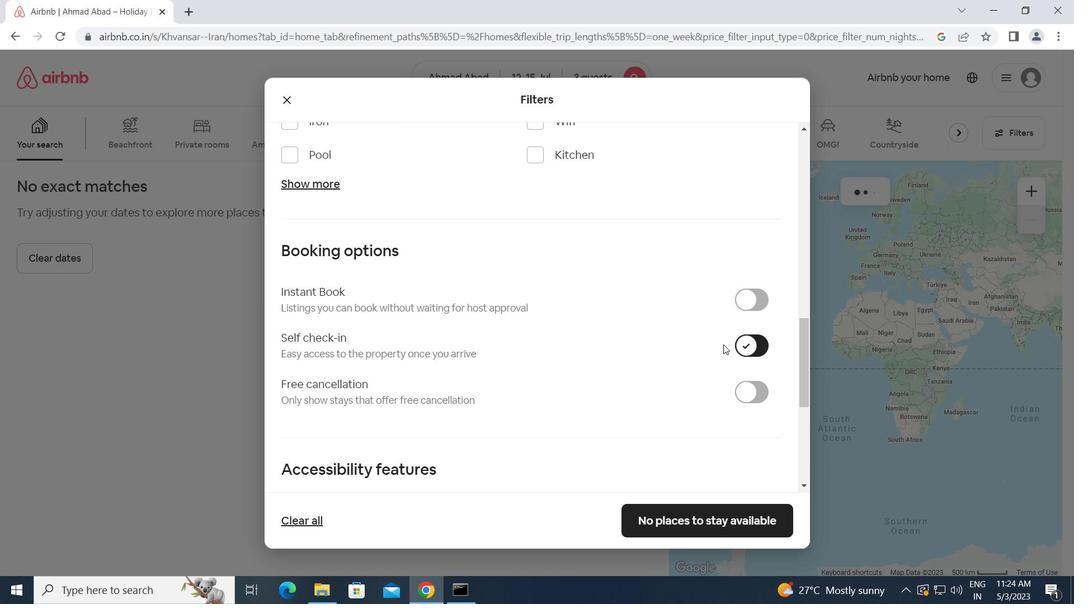 
Action: Mouse scrolled (662, 373) with delta (0, 0)
Screenshot: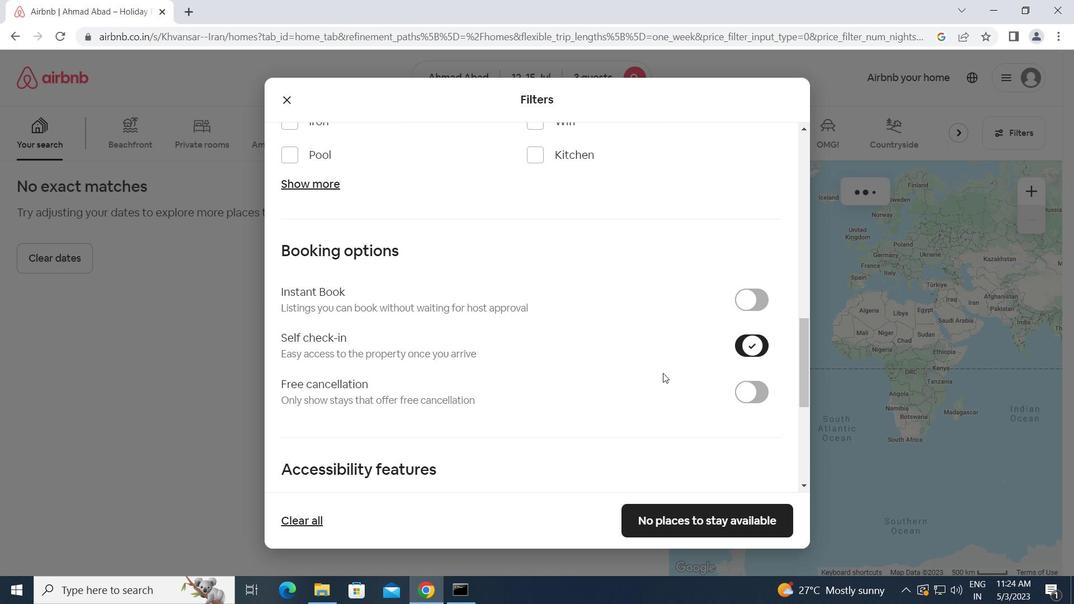 
Action: Mouse scrolled (662, 373) with delta (0, 0)
Screenshot: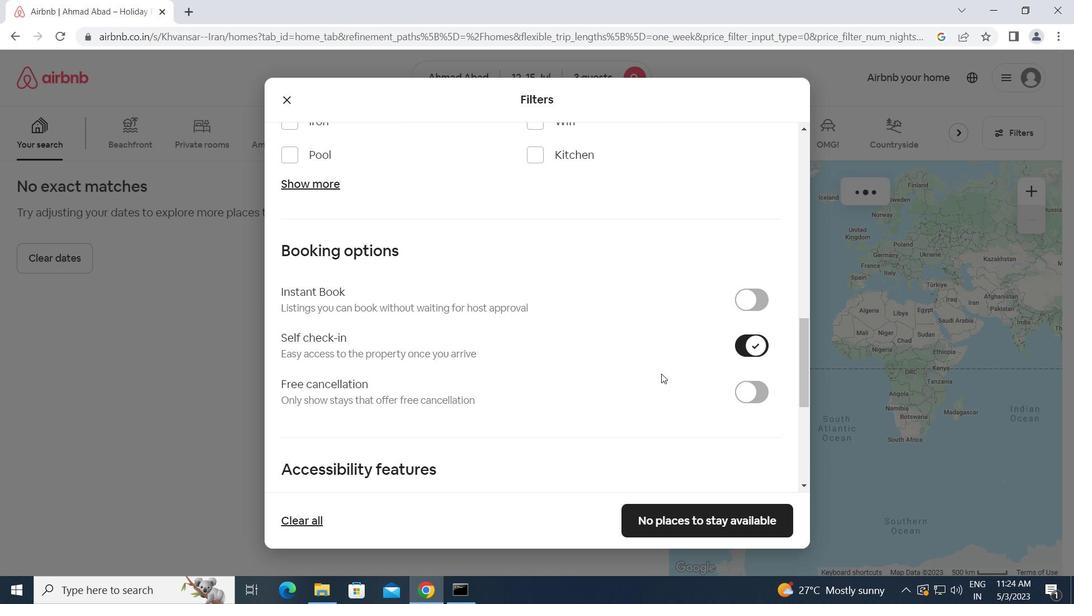 
Action: Mouse scrolled (662, 373) with delta (0, 0)
Screenshot: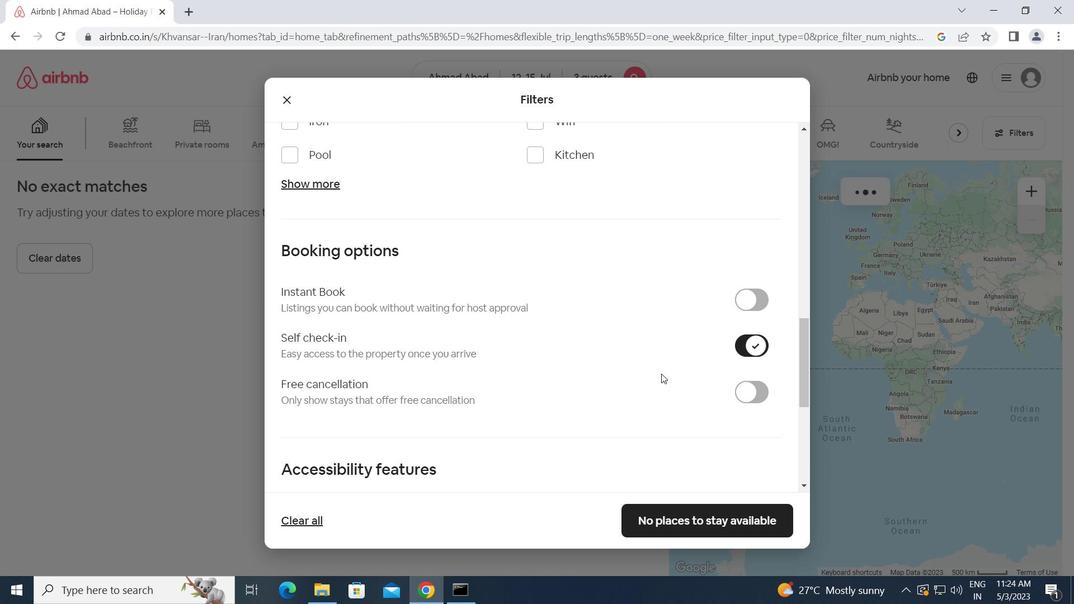 
Action: Mouse scrolled (662, 373) with delta (0, 0)
Screenshot: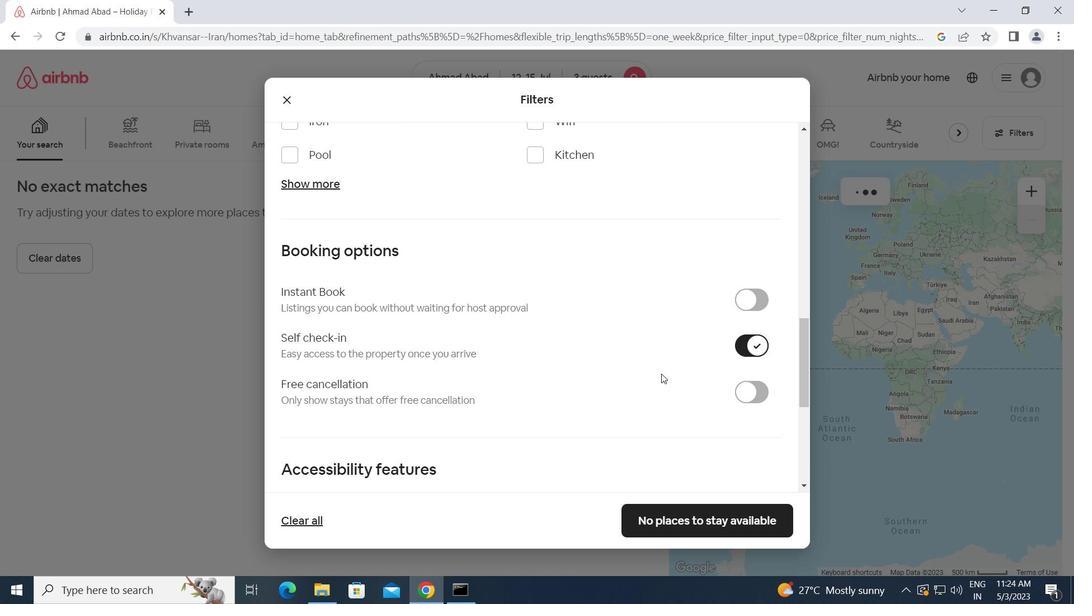 
Action: Mouse scrolled (662, 373) with delta (0, 0)
Screenshot: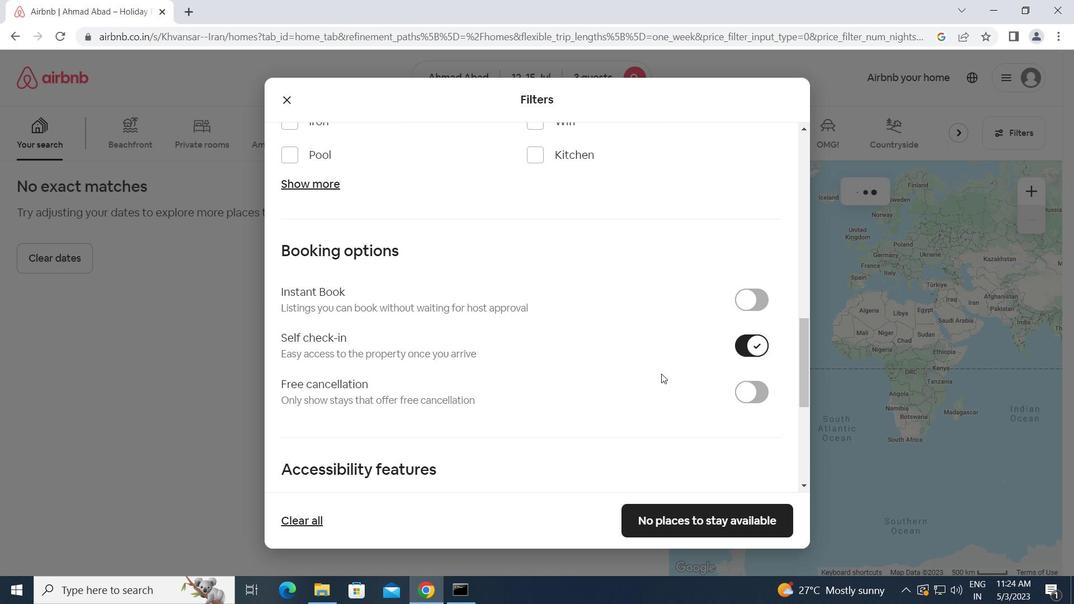 
Action: Mouse scrolled (662, 373) with delta (0, 0)
Screenshot: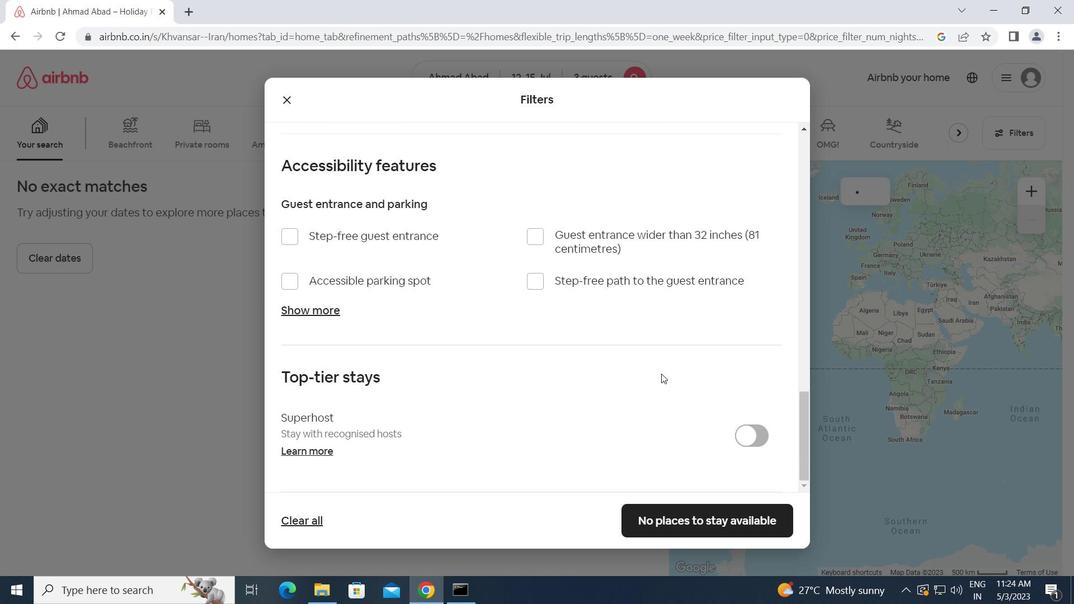 
Action: Mouse scrolled (662, 373) with delta (0, 0)
Screenshot: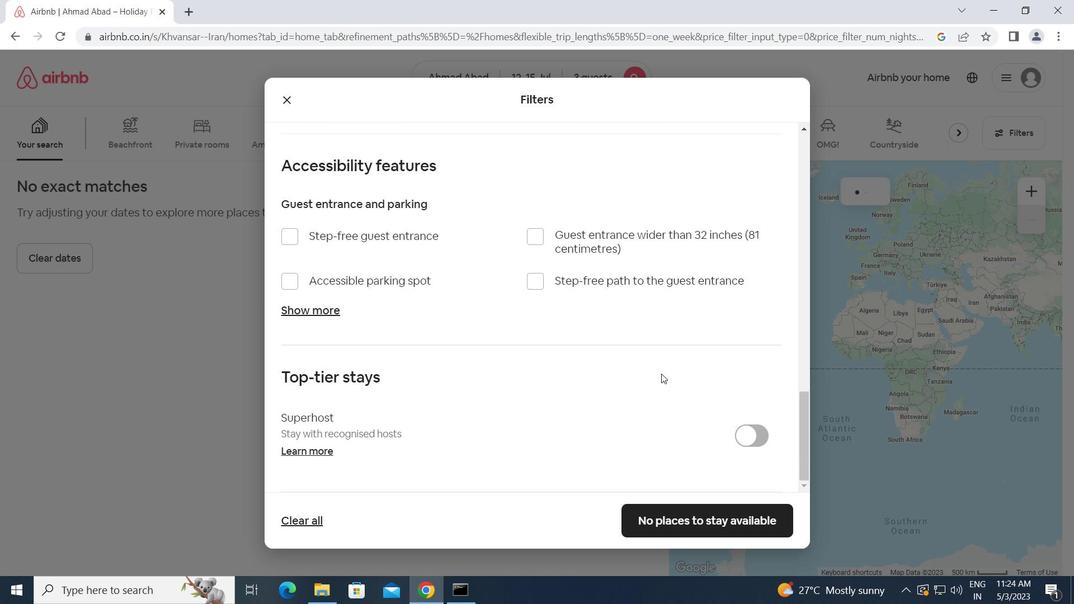 
Action: Mouse scrolled (662, 373) with delta (0, 0)
Screenshot: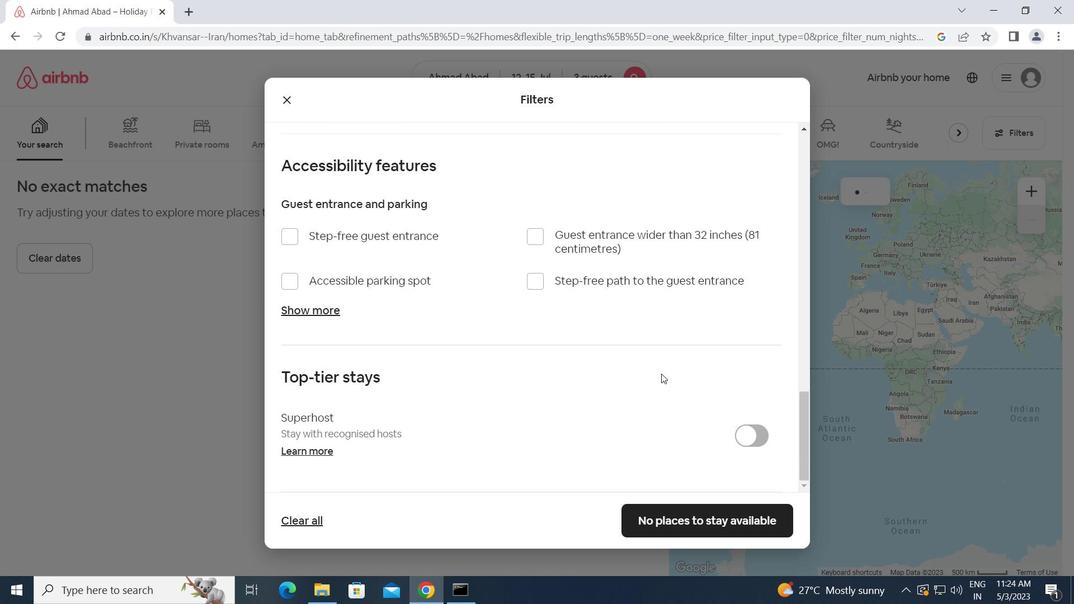 
Action: Mouse moved to (662, 375)
Screenshot: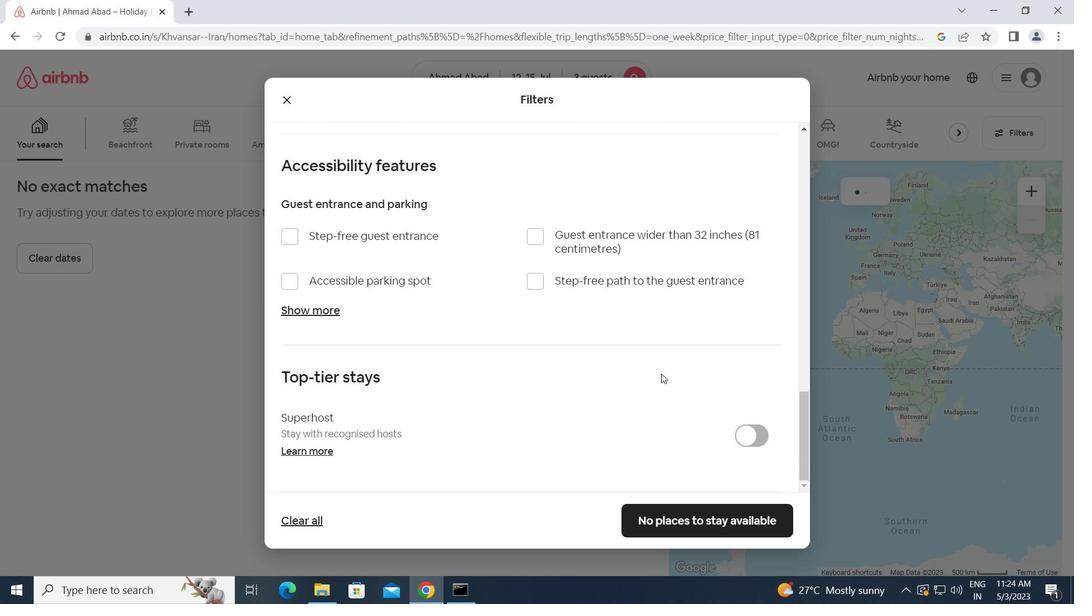 
Action: Mouse scrolled (662, 374) with delta (0, 0)
Screenshot: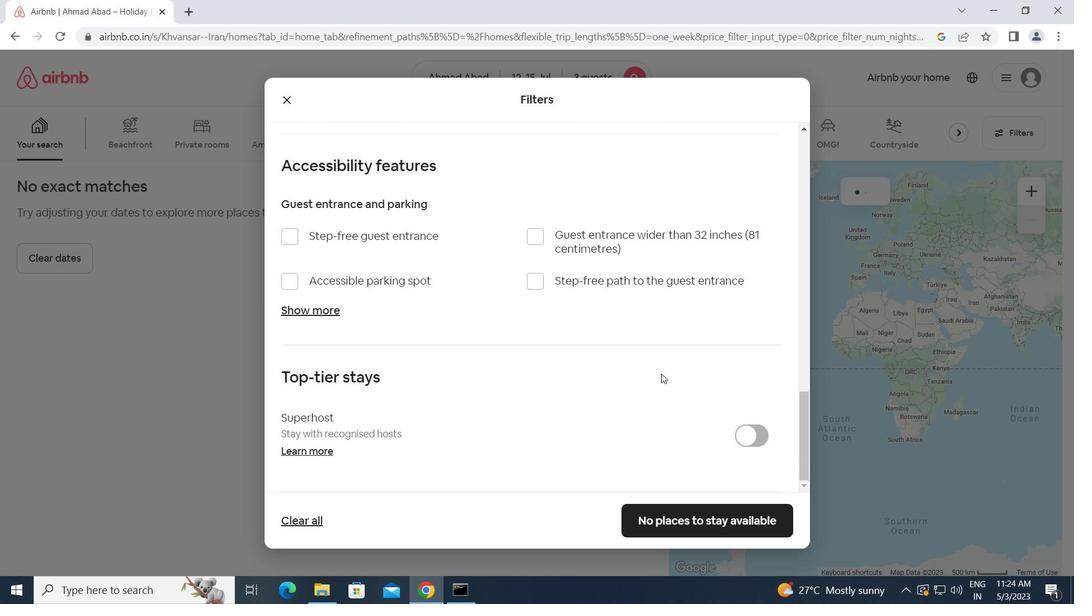 
Action: Mouse scrolled (662, 374) with delta (0, 0)
Screenshot: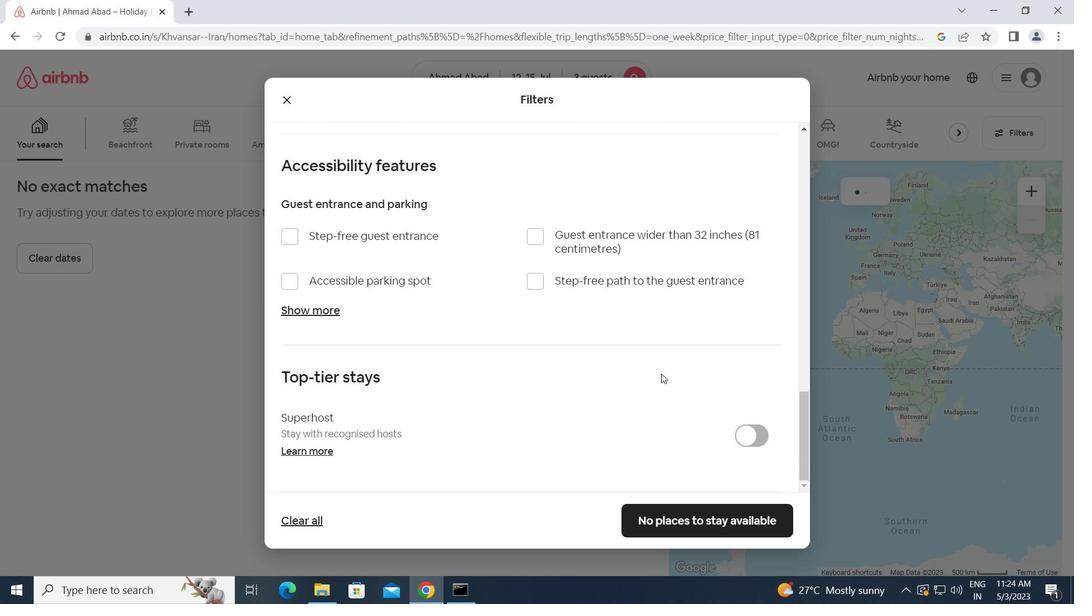 
Action: Mouse moved to (707, 517)
Screenshot: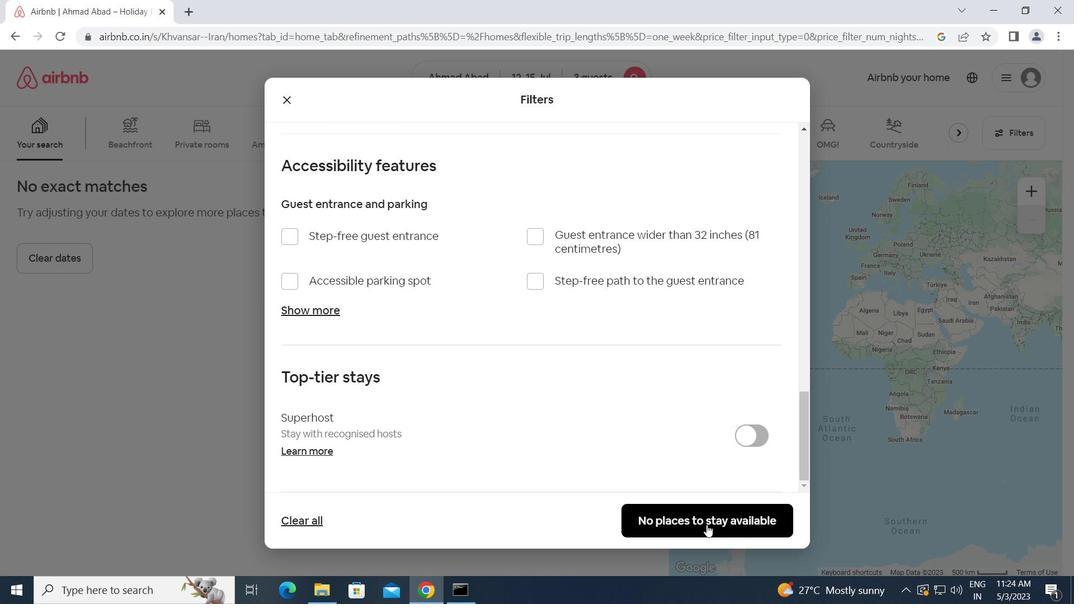 
Action: Mouse pressed left at (707, 517)
Screenshot: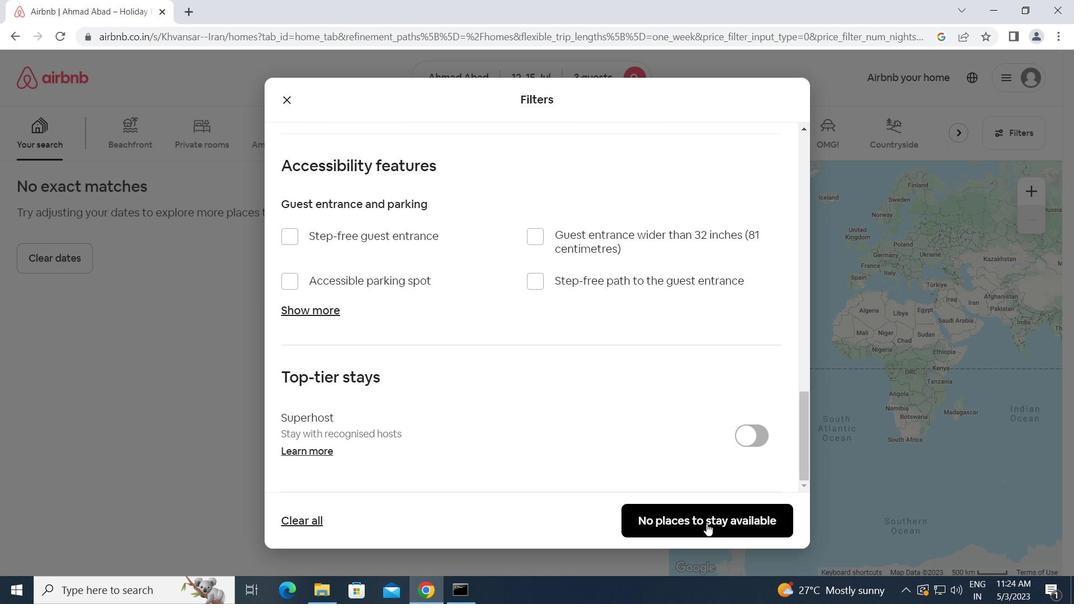 
Action: Mouse moved to (710, 513)
Screenshot: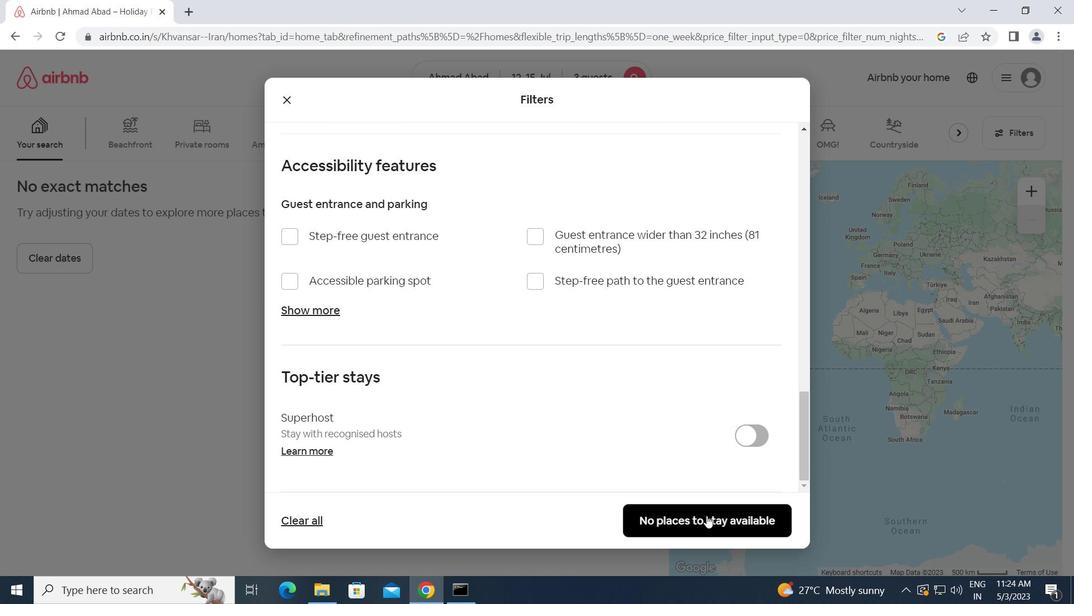 
